 Task: Open a blank sheet, save the file as ecm.doc Add Heading 'Tips for effective conflict management: 'Tips for effective conflict management:  Add the following points with square bulletsAdd the following points with square bullets •	Address issues promptly_x000D_
•	Listen actively_x000D_
 Highlight heading with color  Light green Select the entire text and apply  Outside Borders ,change the font size of heading and points to 16
Action: Mouse moved to (25, 22)
Screenshot: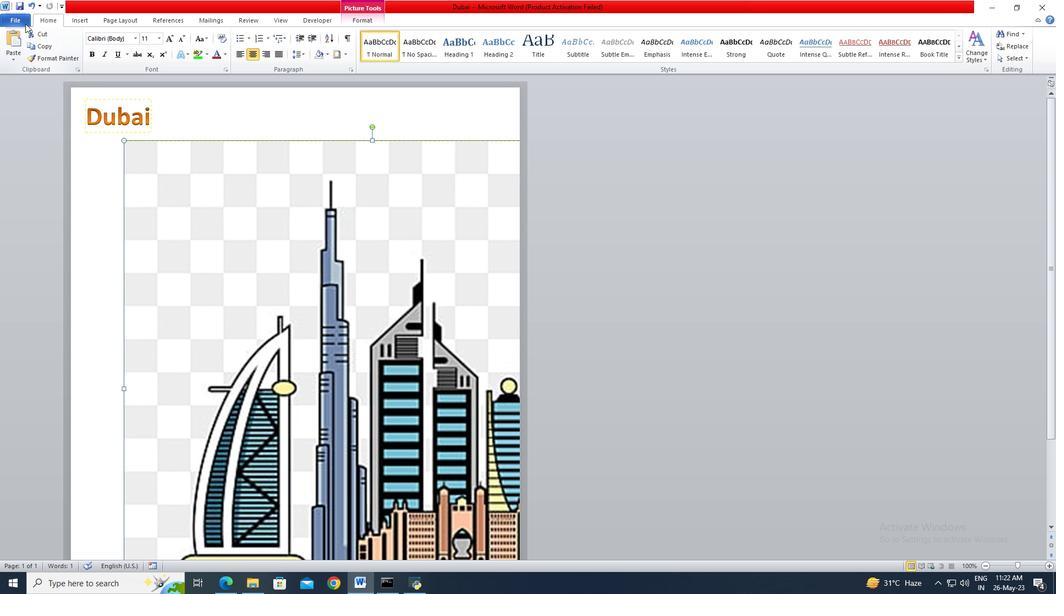 
Action: Mouse pressed left at (25, 22)
Screenshot: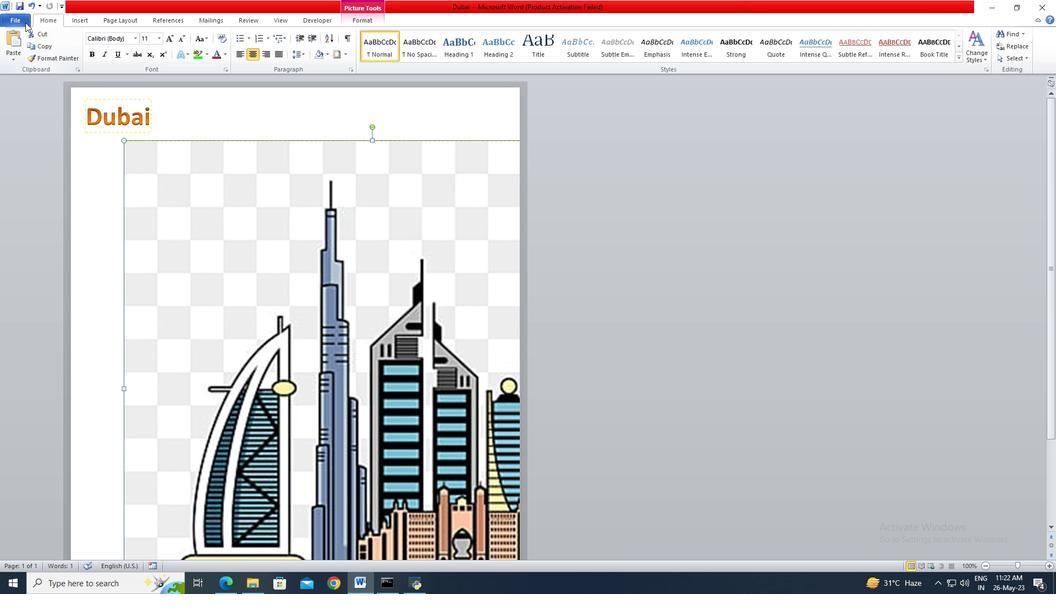 
Action: Mouse moved to (22, 148)
Screenshot: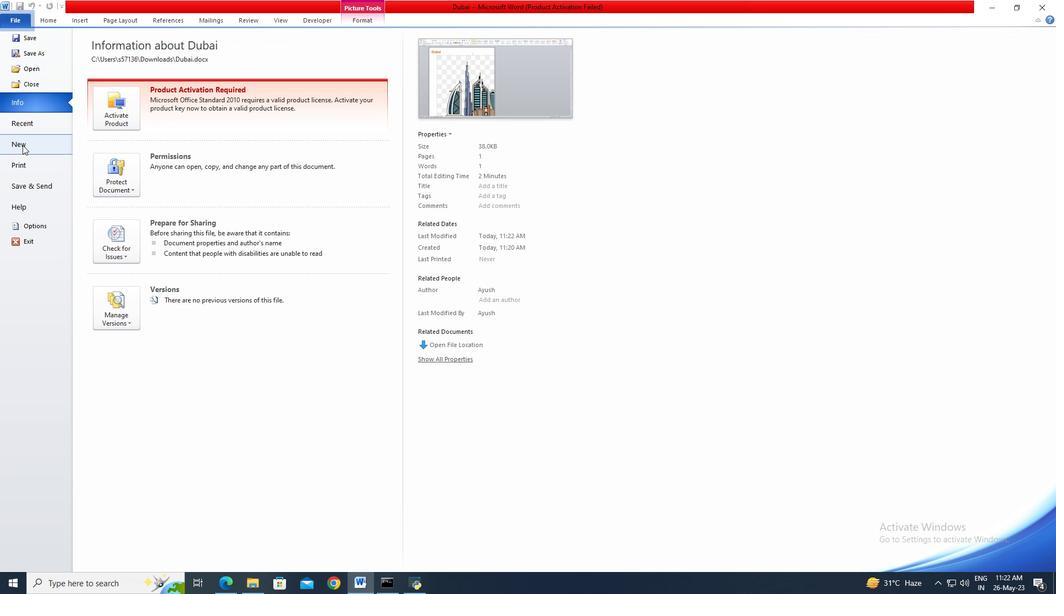 
Action: Mouse pressed left at (22, 148)
Screenshot: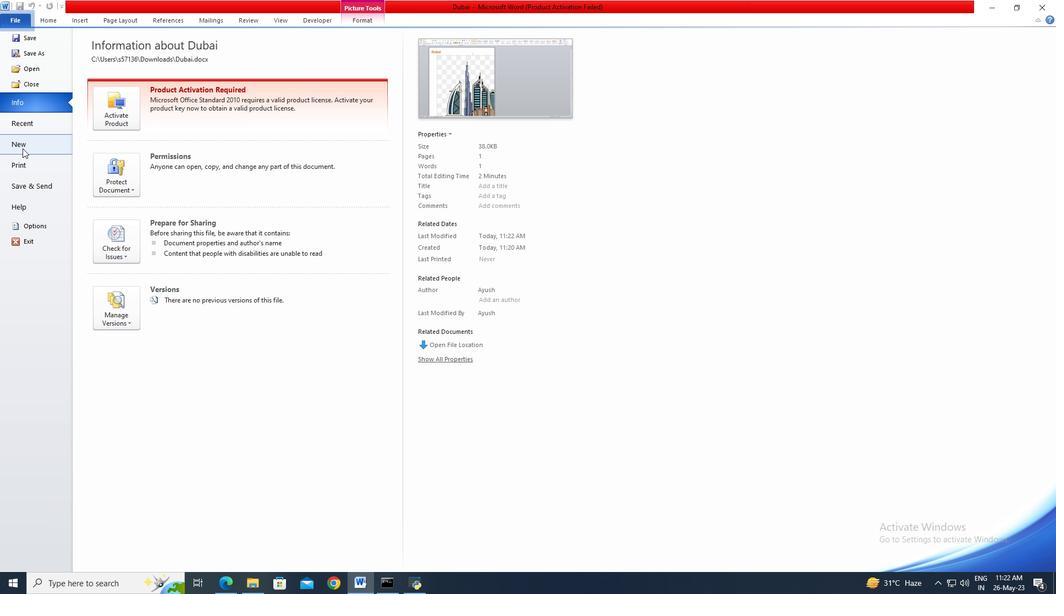 
Action: Mouse moved to (558, 275)
Screenshot: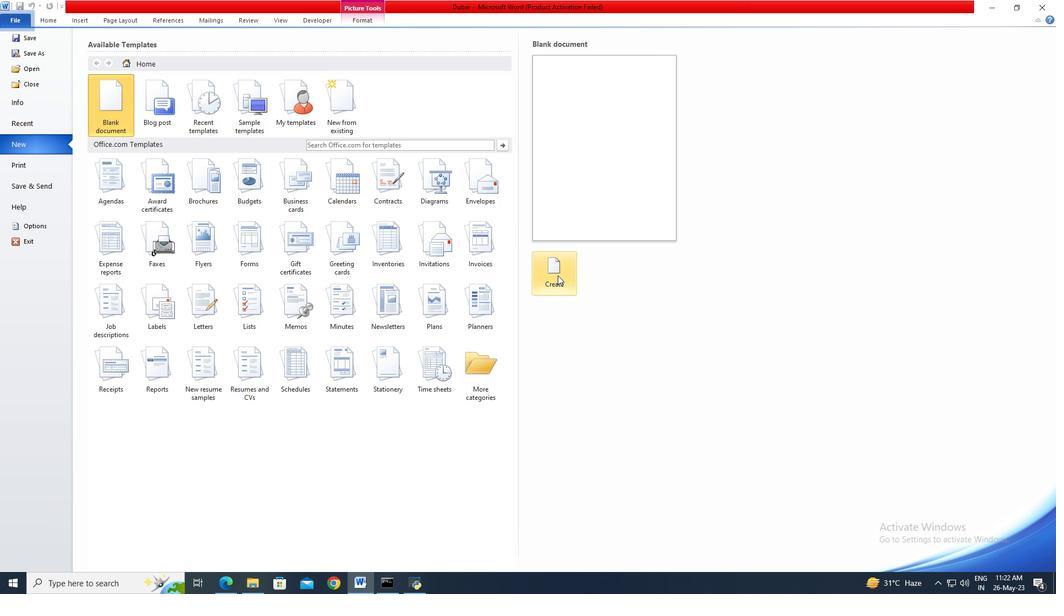 
Action: Mouse pressed left at (558, 275)
Screenshot: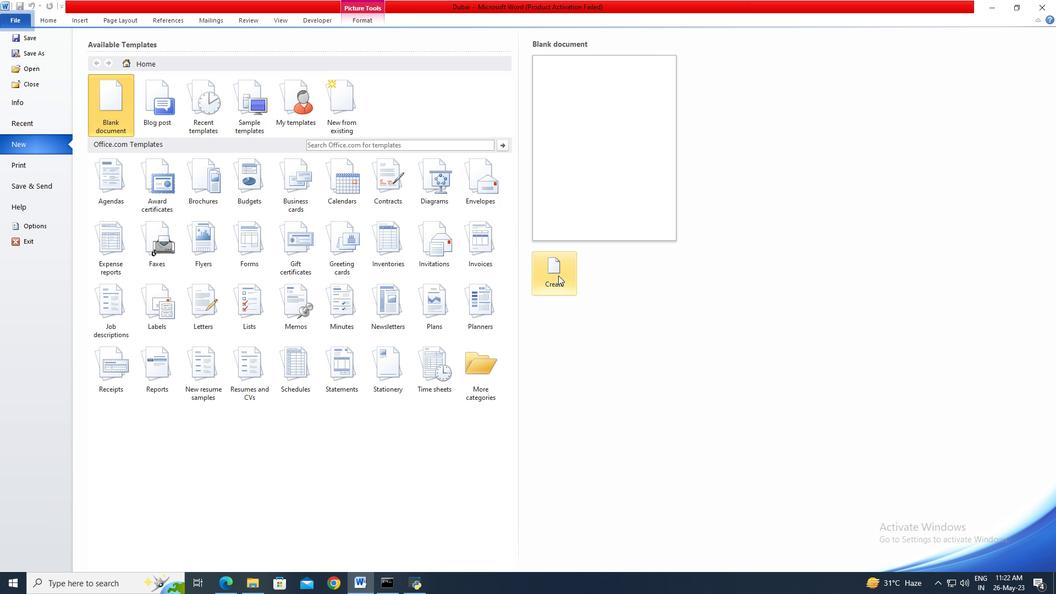 
Action: Mouse moved to (25, 22)
Screenshot: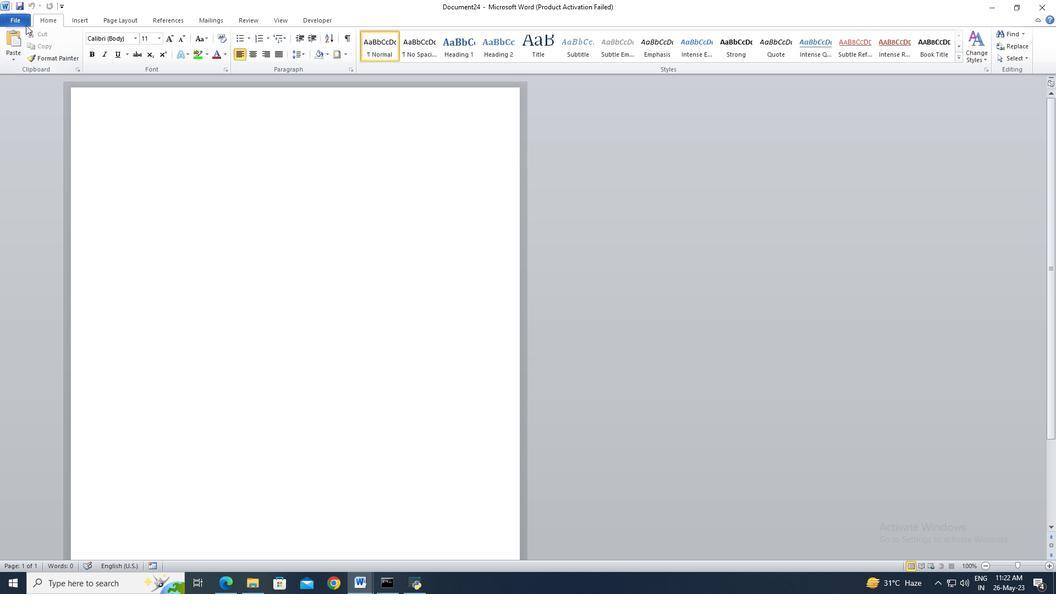 
Action: Mouse pressed left at (25, 22)
Screenshot: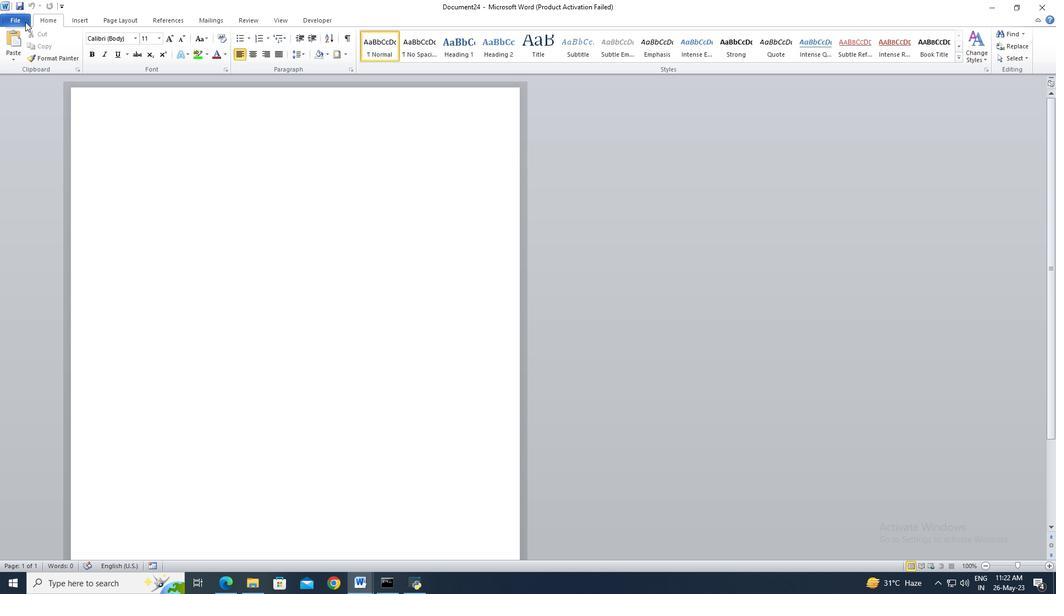 
Action: Mouse moved to (28, 52)
Screenshot: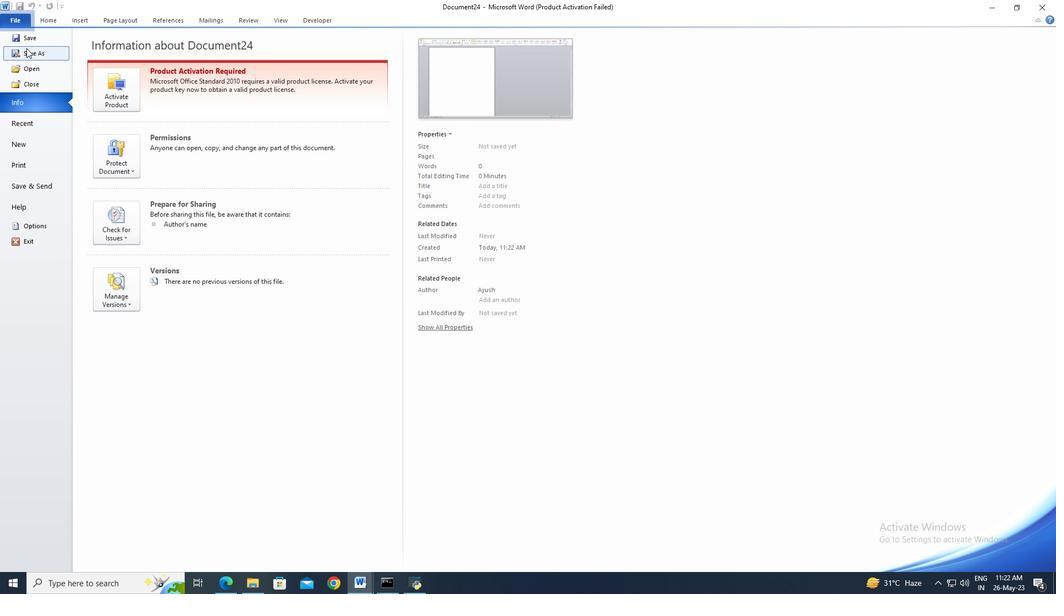 
Action: Mouse pressed left at (28, 52)
Screenshot: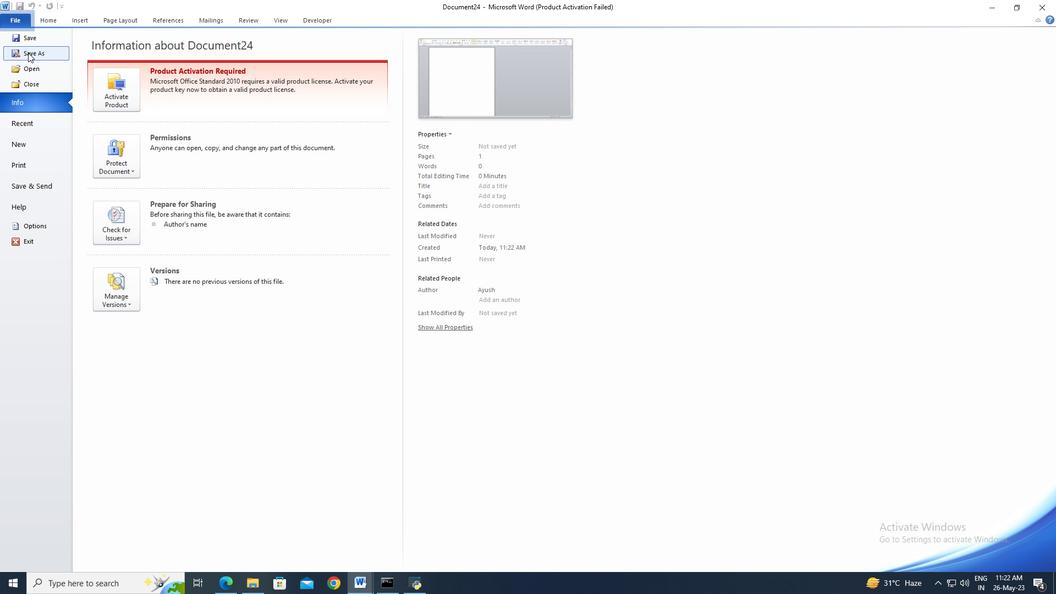 
Action: Mouse moved to (42, 116)
Screenshot: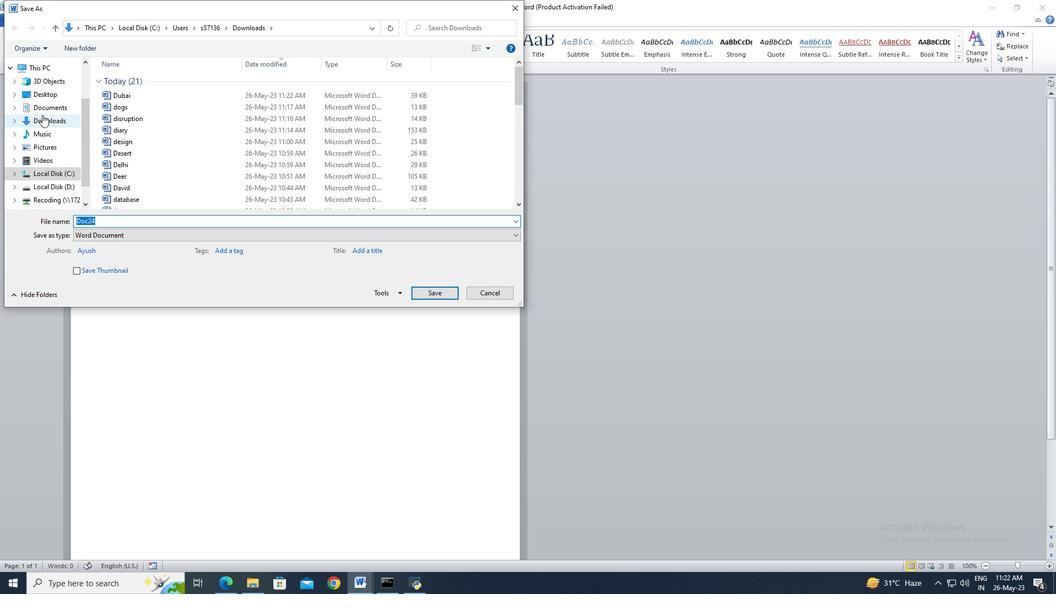 
Action: Mouse pressed left at (42, 116)
Screenshot: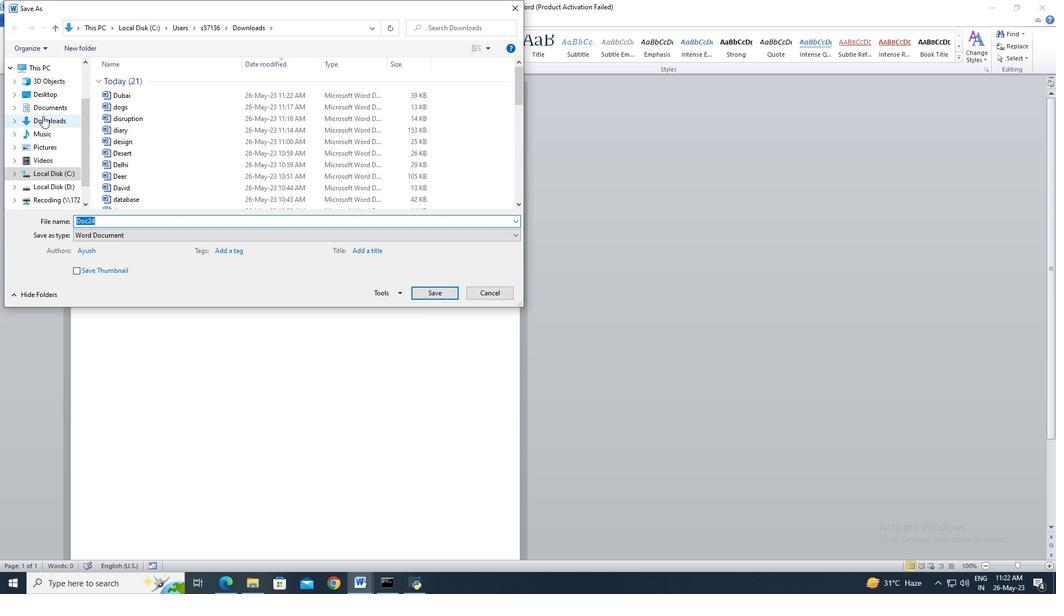 
Action: Mouse moved to (101, 217)
Screenshot: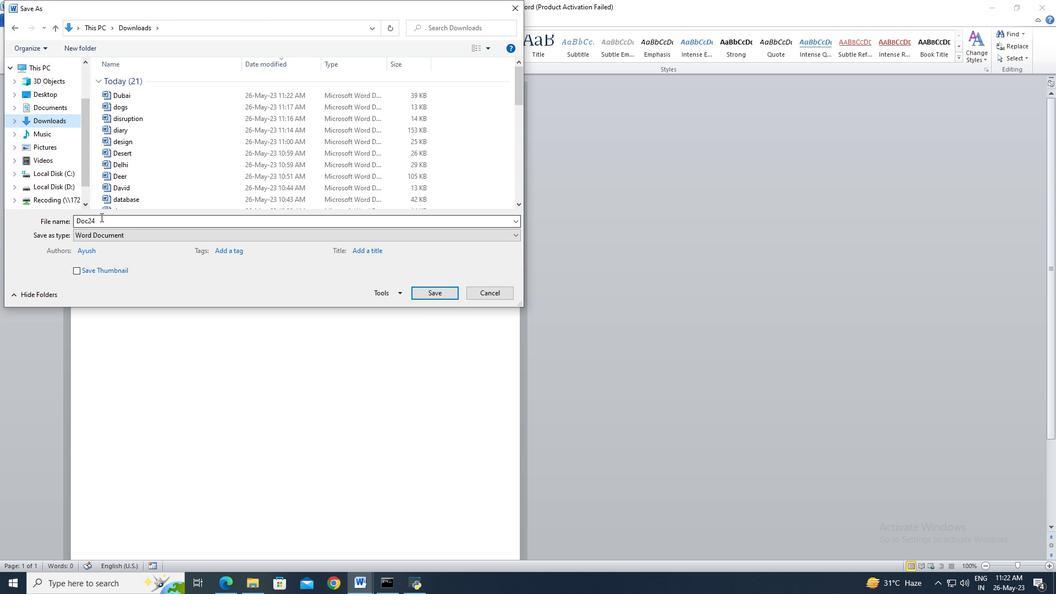 
Action: Mouse pressed left at (101, 217)
Screenshot: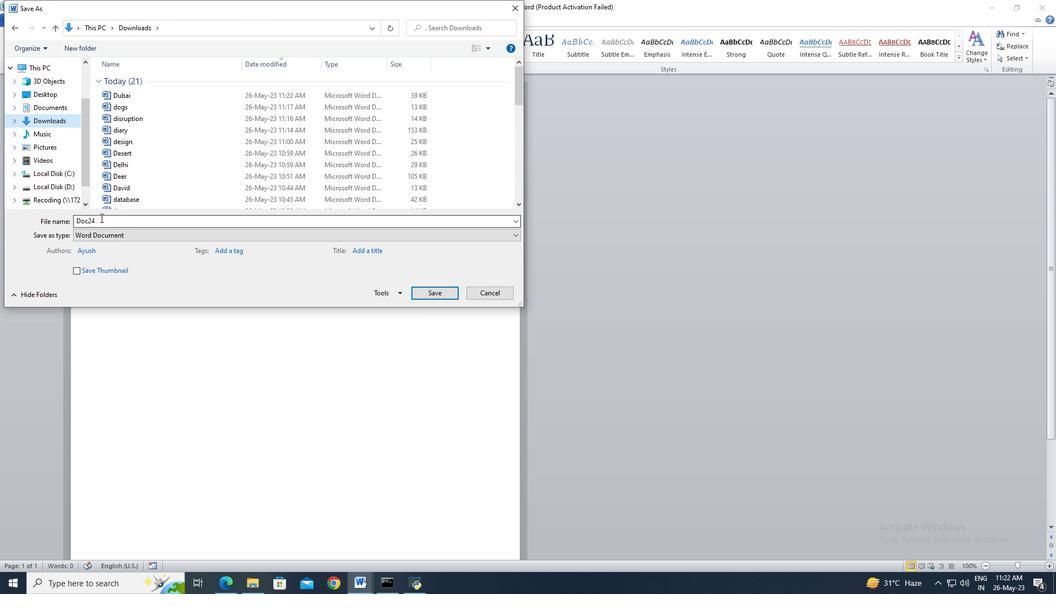 
Action: Key pressed ecm
Screenshot: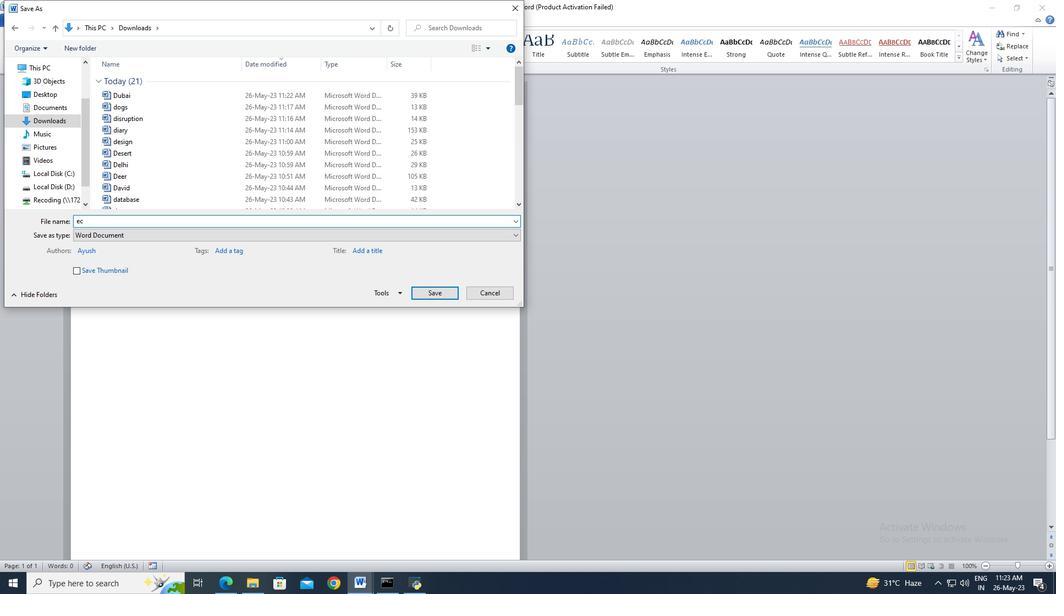 
Action: Mouse moved to (429, 294)
Screenshot: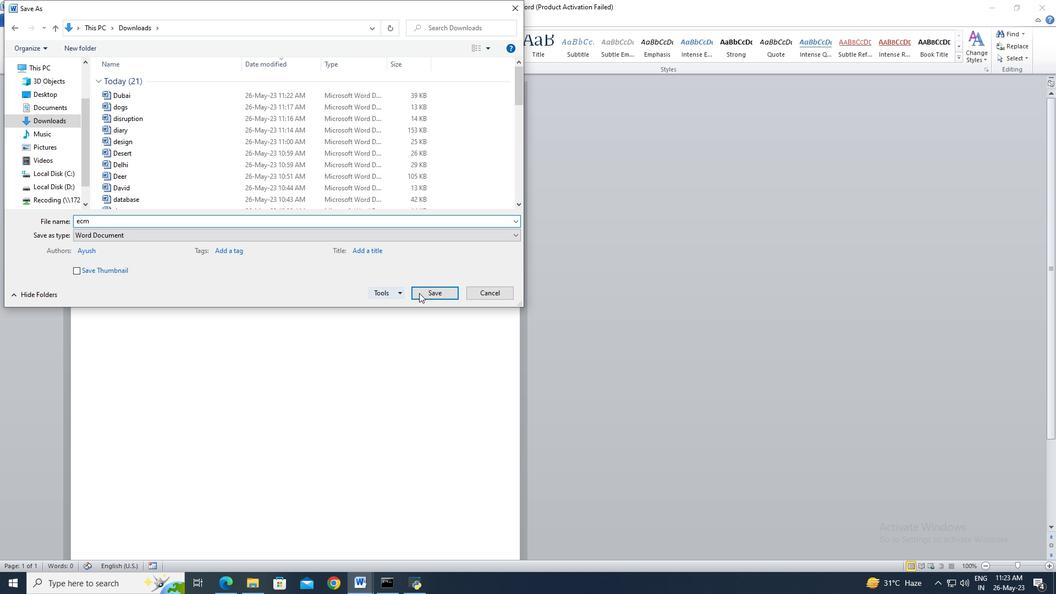 
Action: Mouse pressed left at (429, 294)
Screenshot: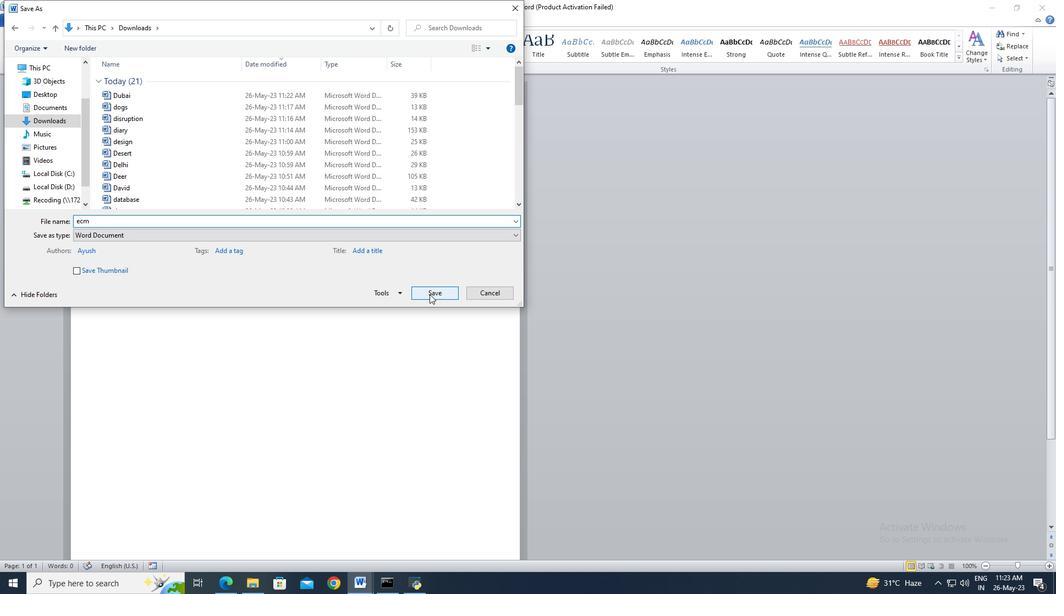 
Action: Mouse moved to (457, 57)
Screenshot: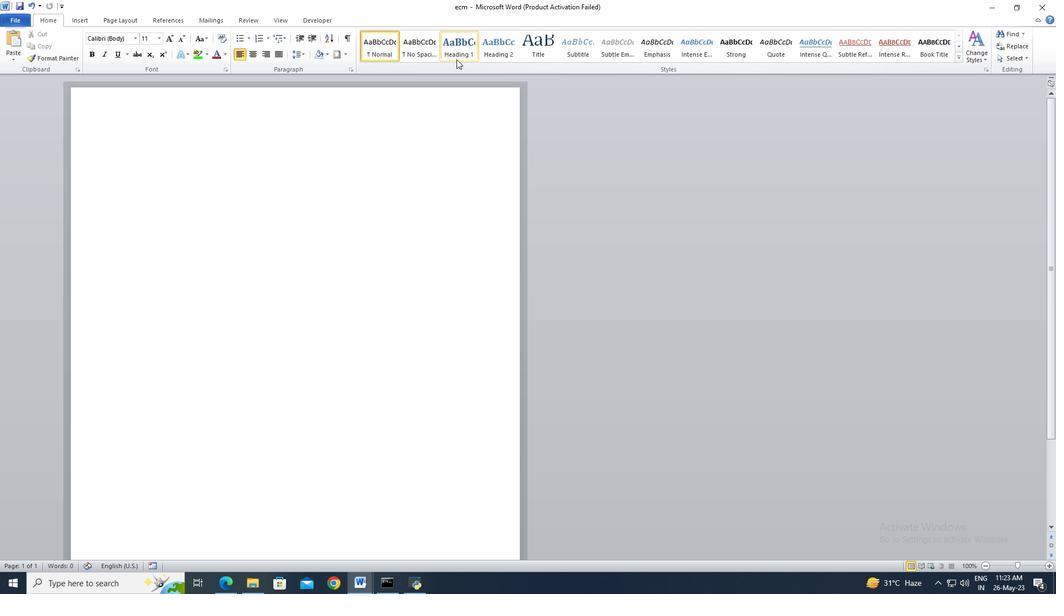 
Action: Mouse pressed left at (457, 57)
Screenshot: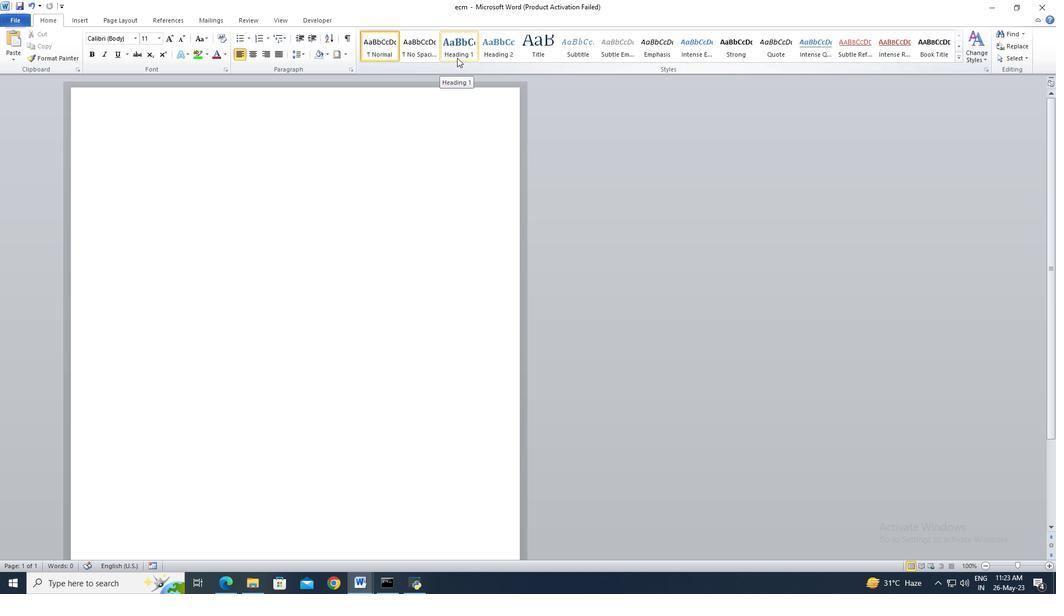 
Action: Mouse moved to (269, 164)
Screenshot: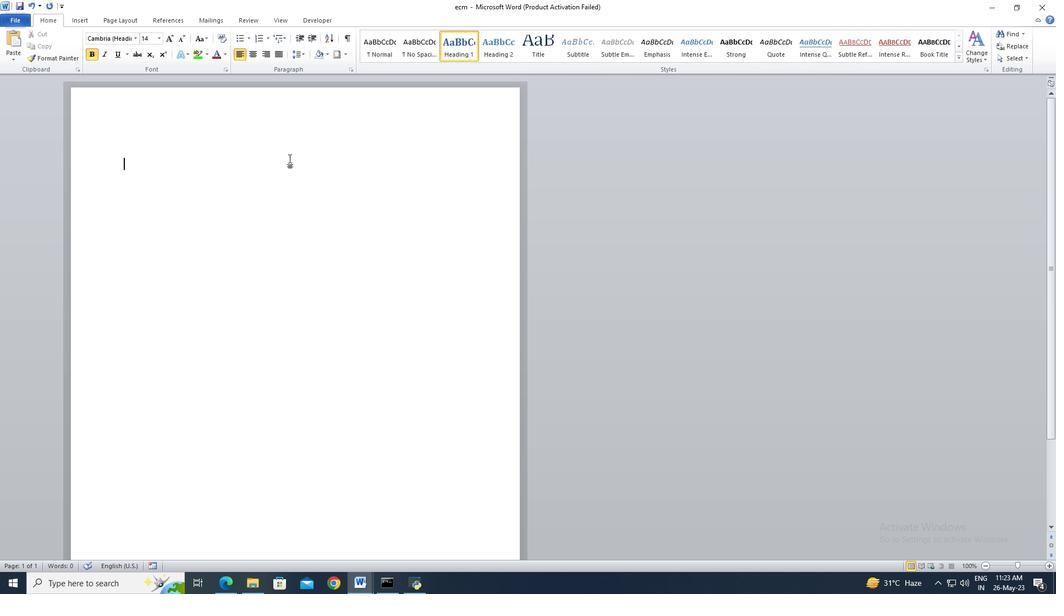 
Action: Mouse pressed left at (269, 164)
Screenshot: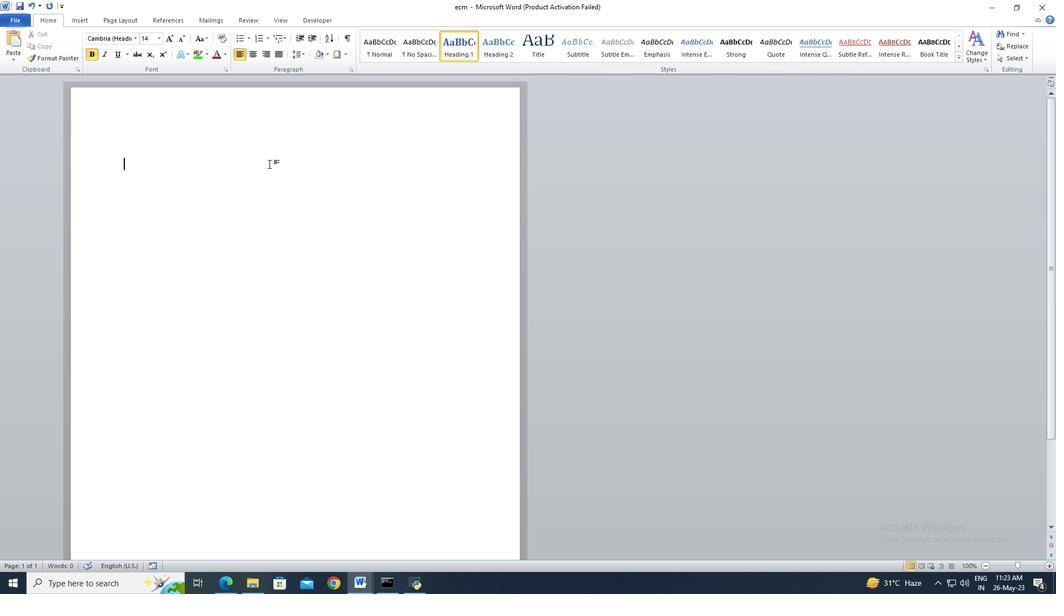 
Action: Key pressed <Key.shift>Tips<Key.space>for<Key.space>effective<Key.space>conflict<Key.space>management<Key.shift><Key.shift><Key.shift><Key.shift>:<Key.enter><Key.enter>
Screenshot: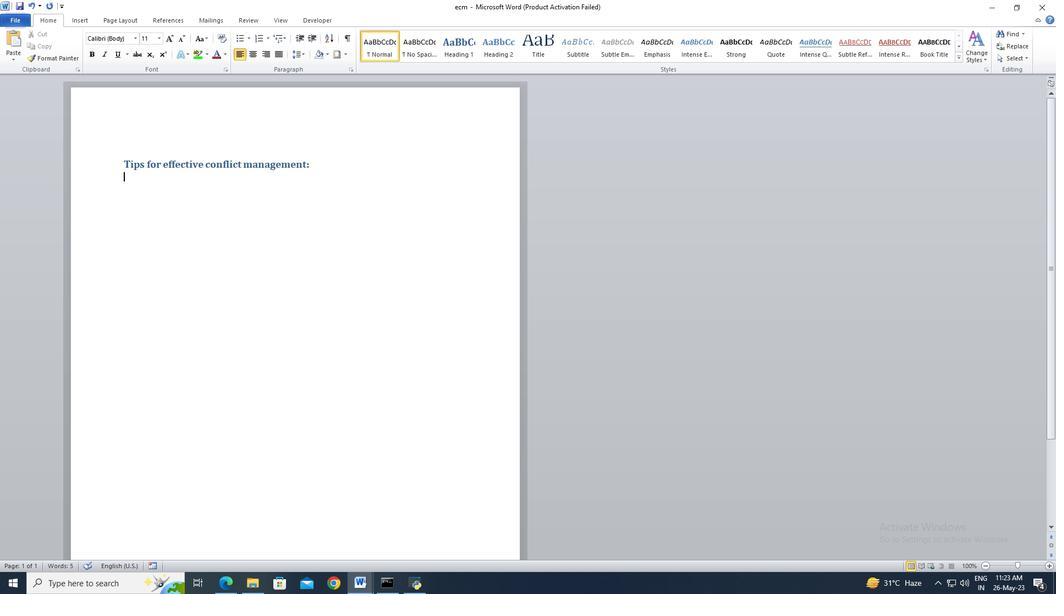 
Action: Mouse moved to (248, 36)
Screenshot: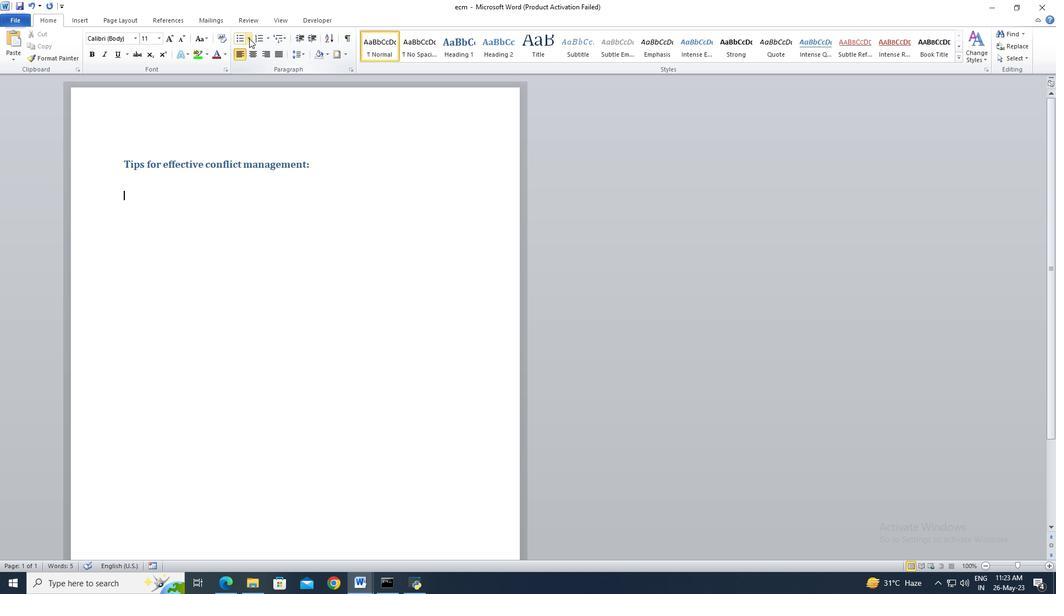 
Action: Mouse pressed left at (248, 36)
Screenshot: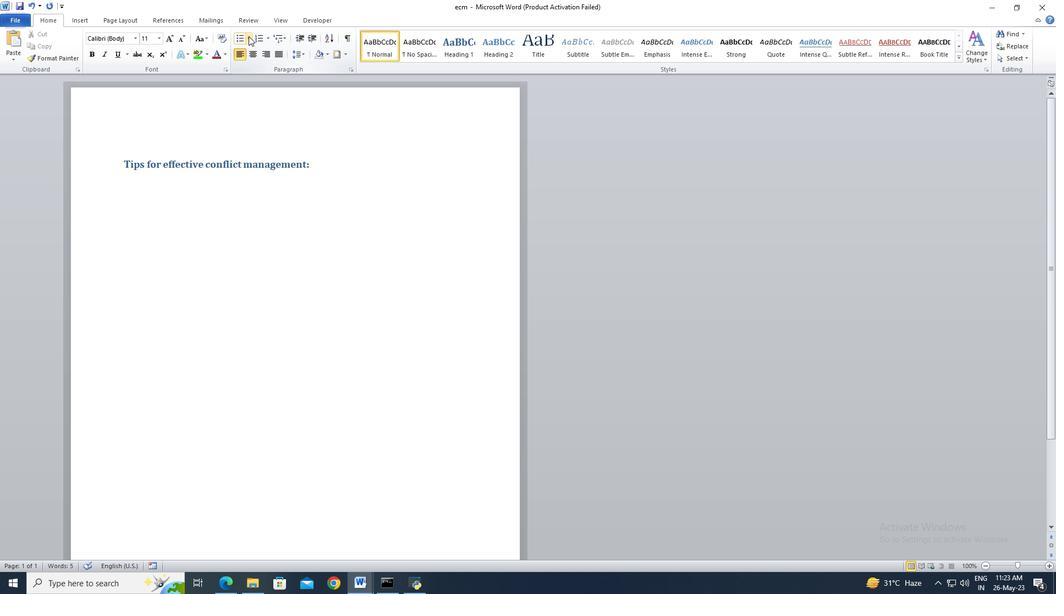 
Action: Mouse moved to (322, 110)
Screenshot: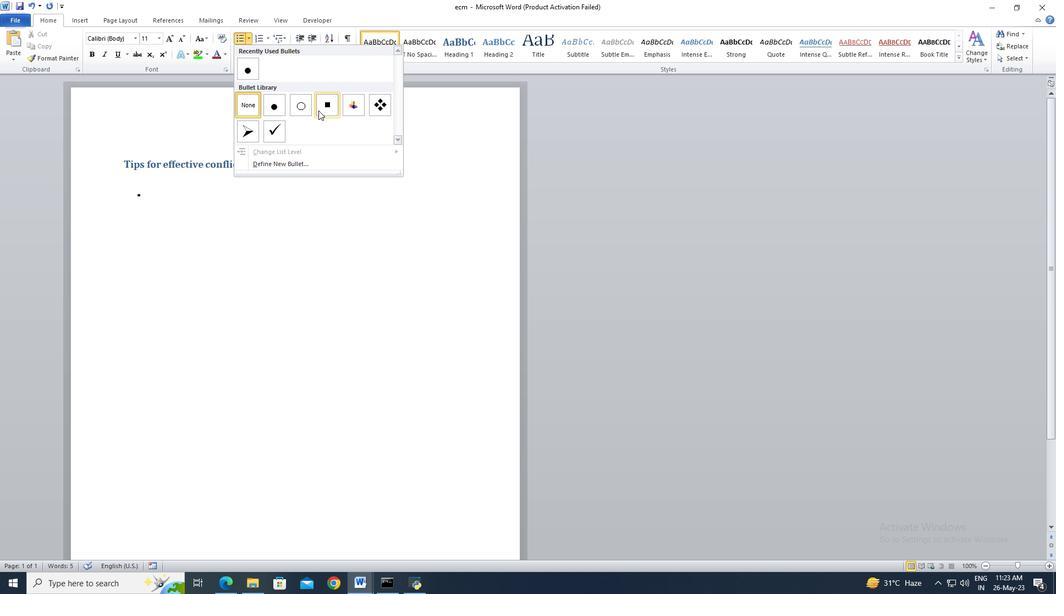 
Action: Mouse pressed left at (322, 110)
Screenshot: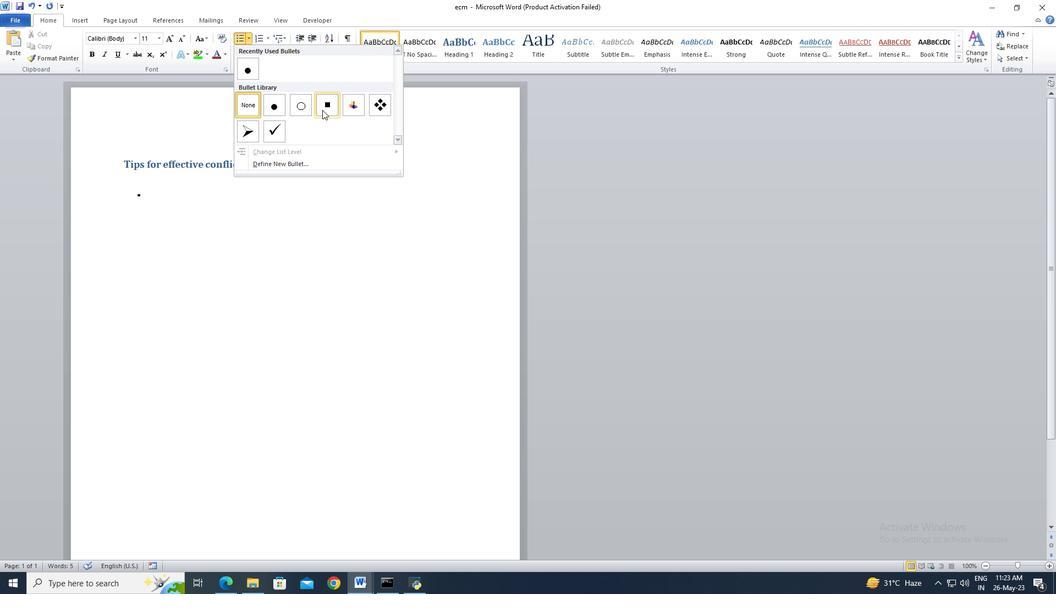 
Action: Key pressed <Key.shift>Address<Key.space>issues<Key.enter><Key.shift>Listen<Key.space>actively
Screenshot: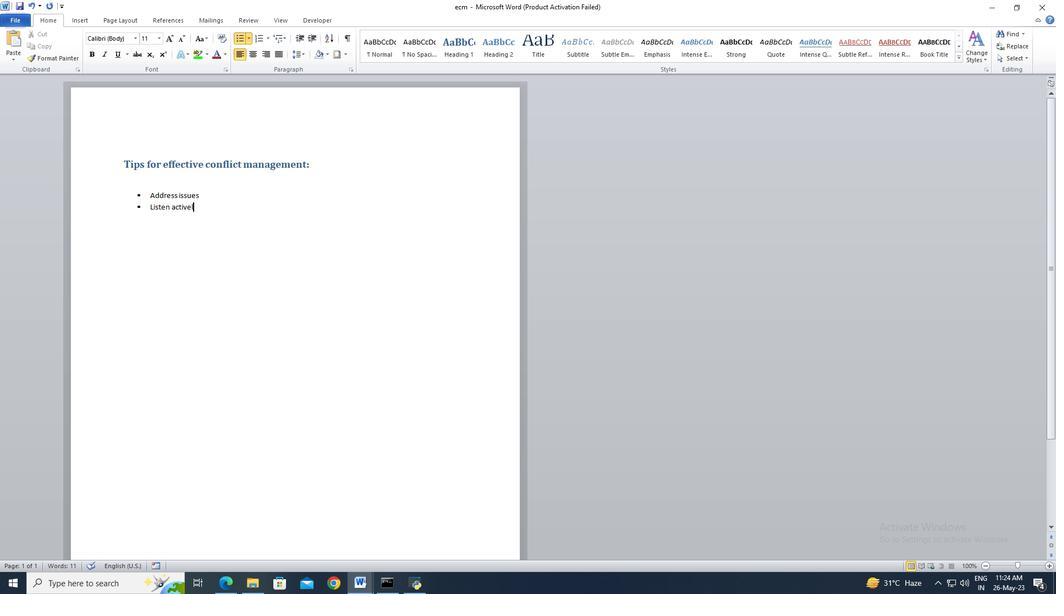 
Action: Mouse moved to (126, 165)
Screenshot: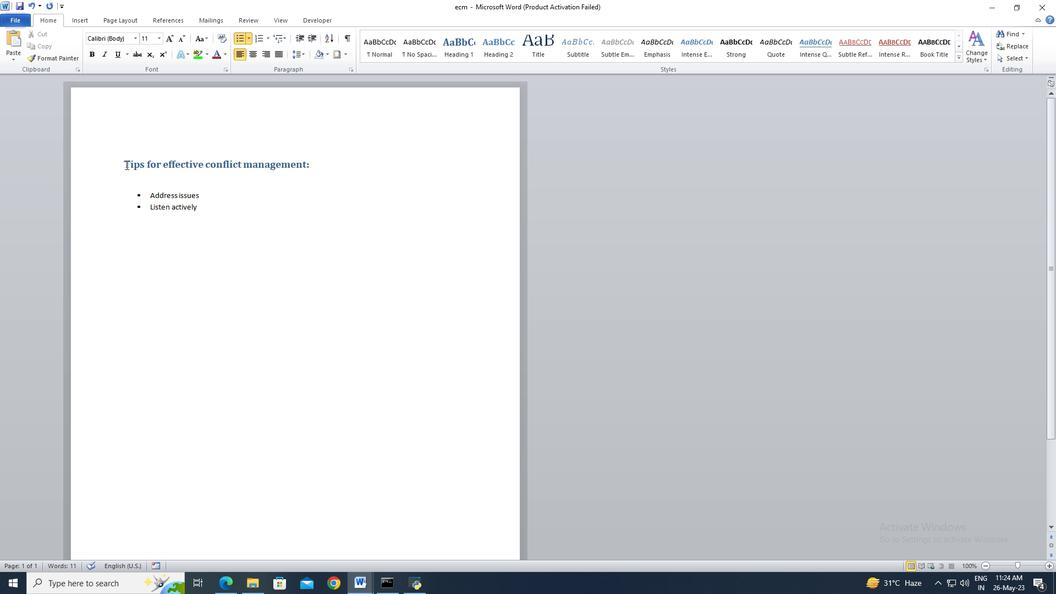 
Action: Mouse pressed left at (126, 165)
Screenshot: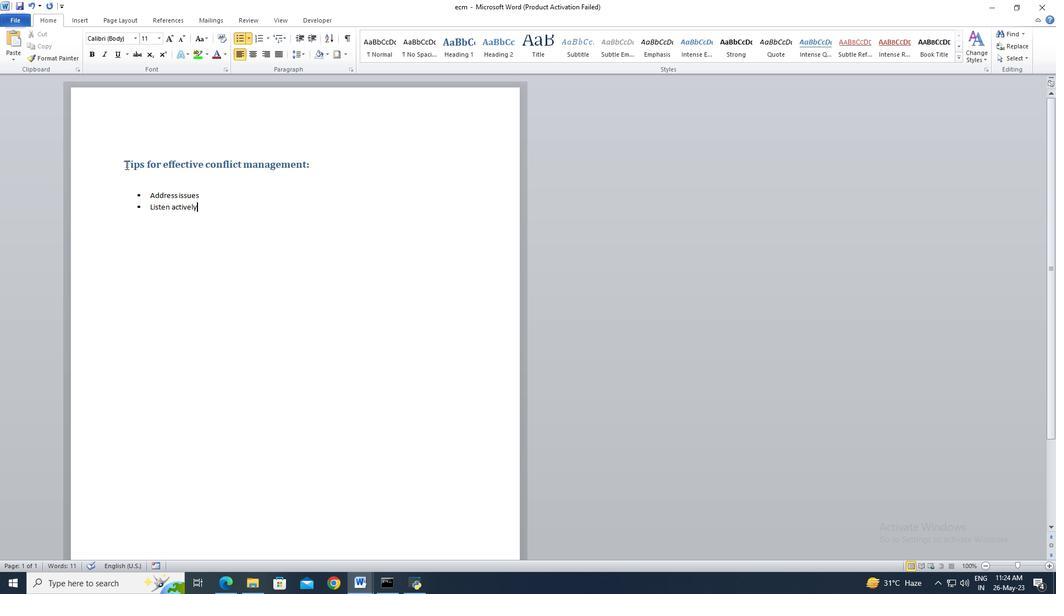 
Action: Mouse moved to (312, 165)
Screenshot: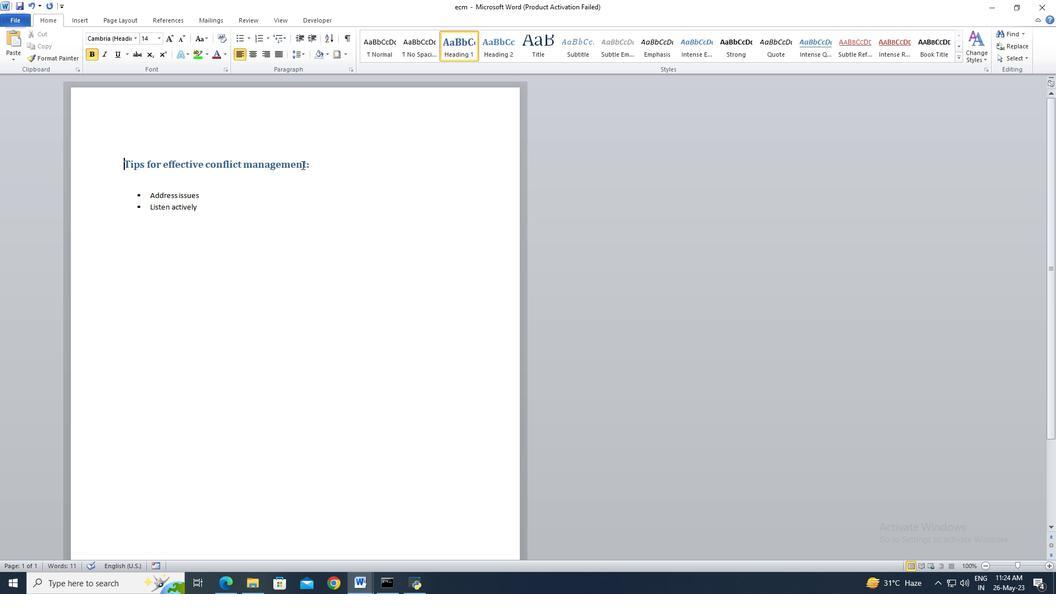 
Action: Key pressed <Key.shift>
Screenshot: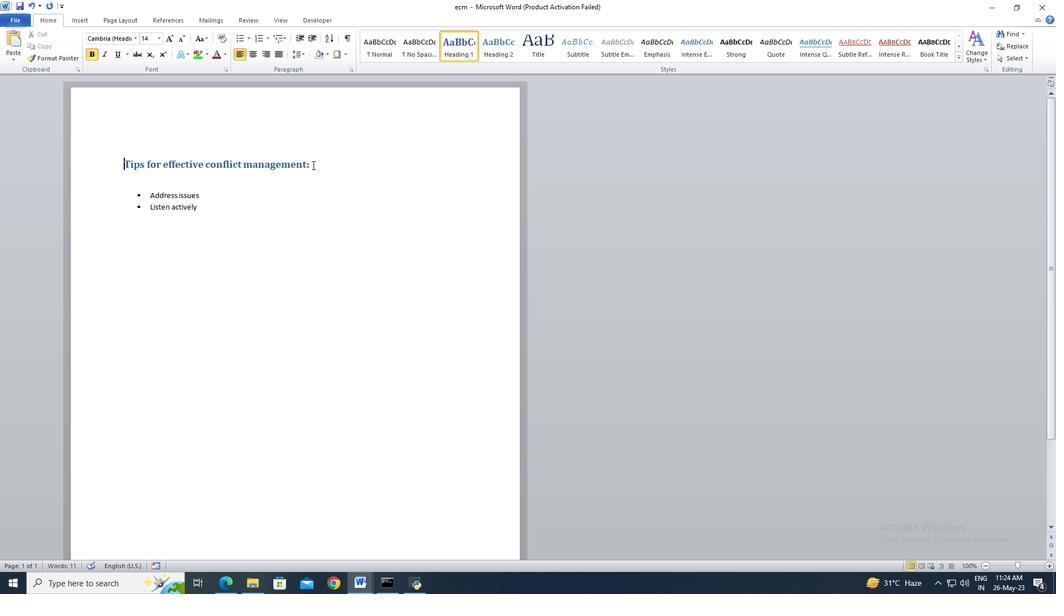 
Action: Mouse pressed left at (312, 165)
Screenshot: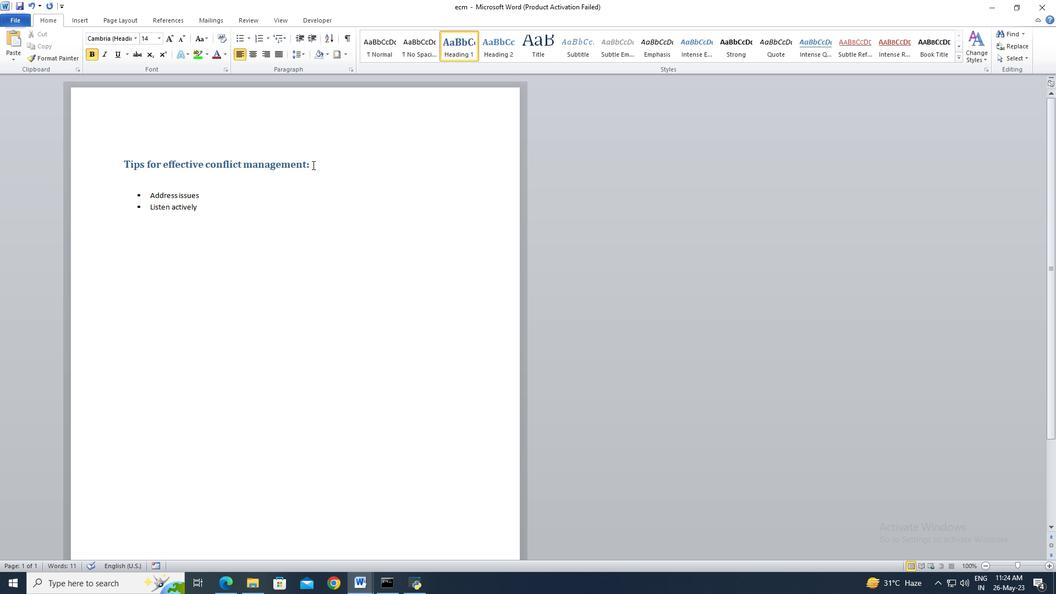 
Action: Key pressed <Key.shift><Key.shift><Key.shift><Key.shift><Key.shift><Key.shift>
Screenshot: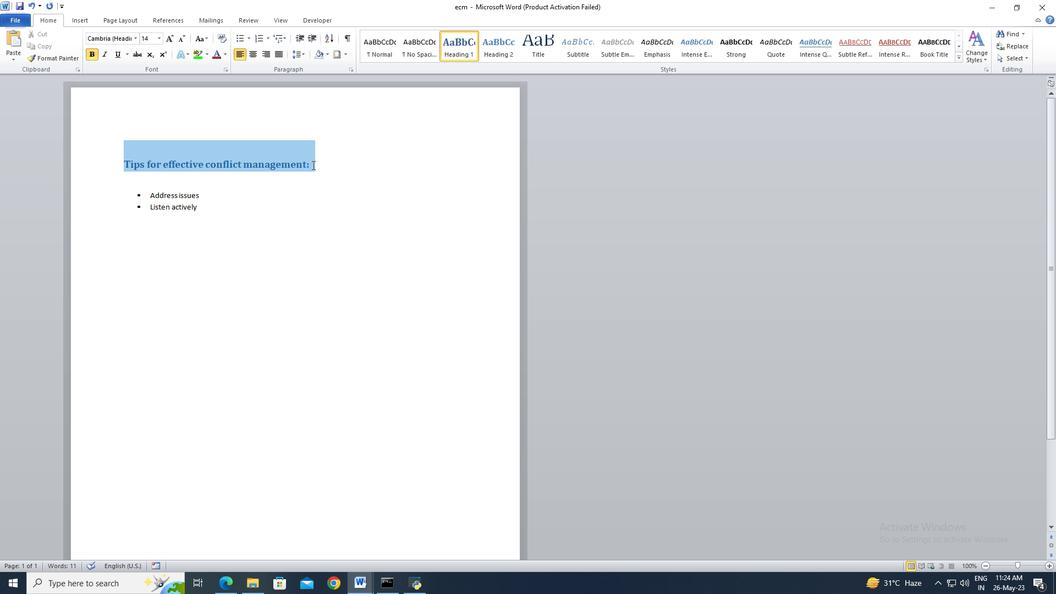 
Action: Mouse moved to (206, 56)
Screenshot: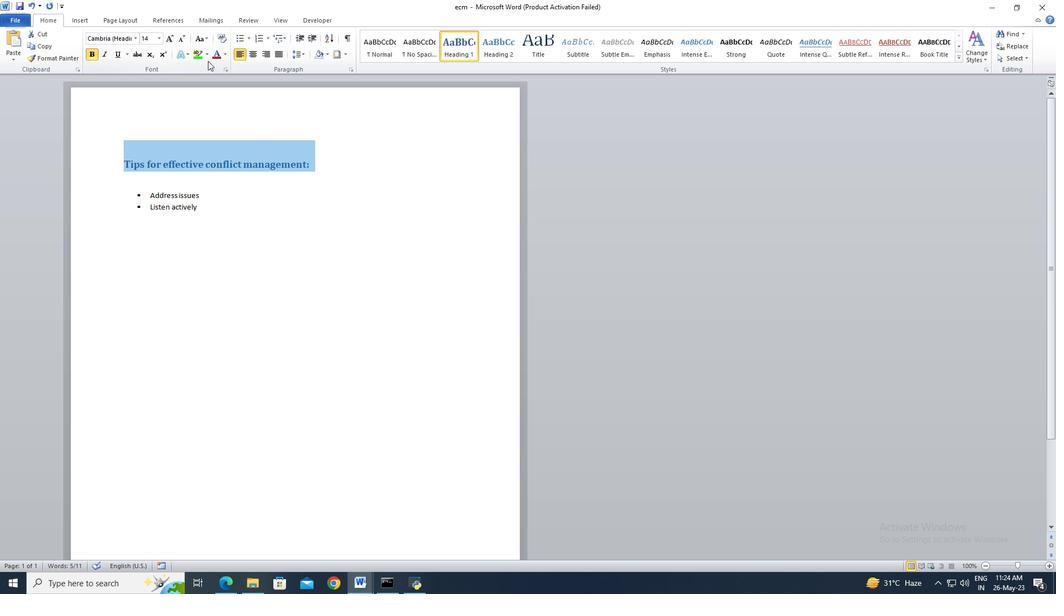 
Action: Mouse pressed left at (206, 56)
Screenshot: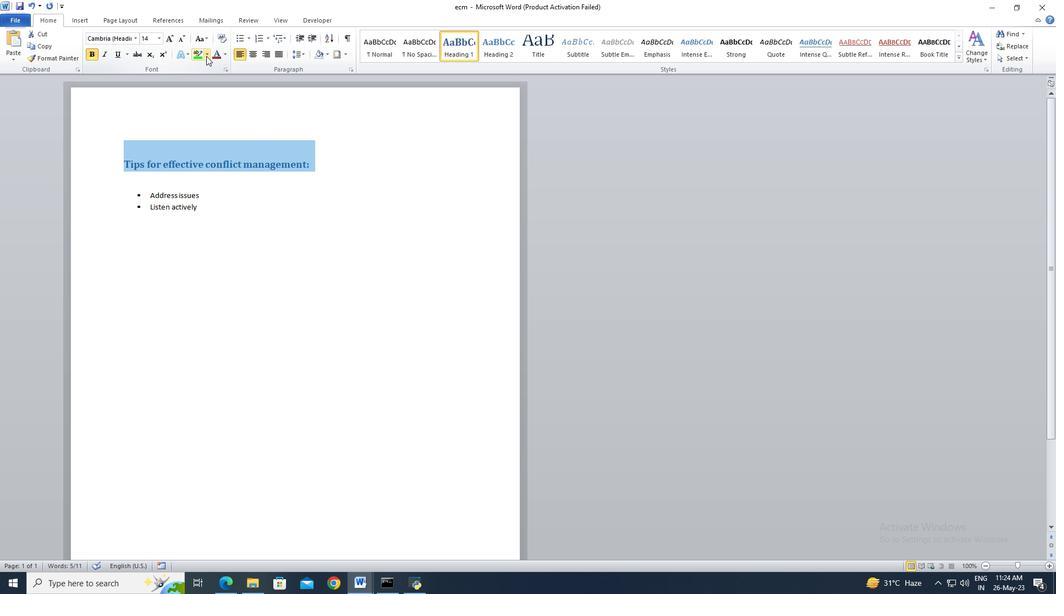 
Action: Mouse moved to (213, 71)
Screenshot: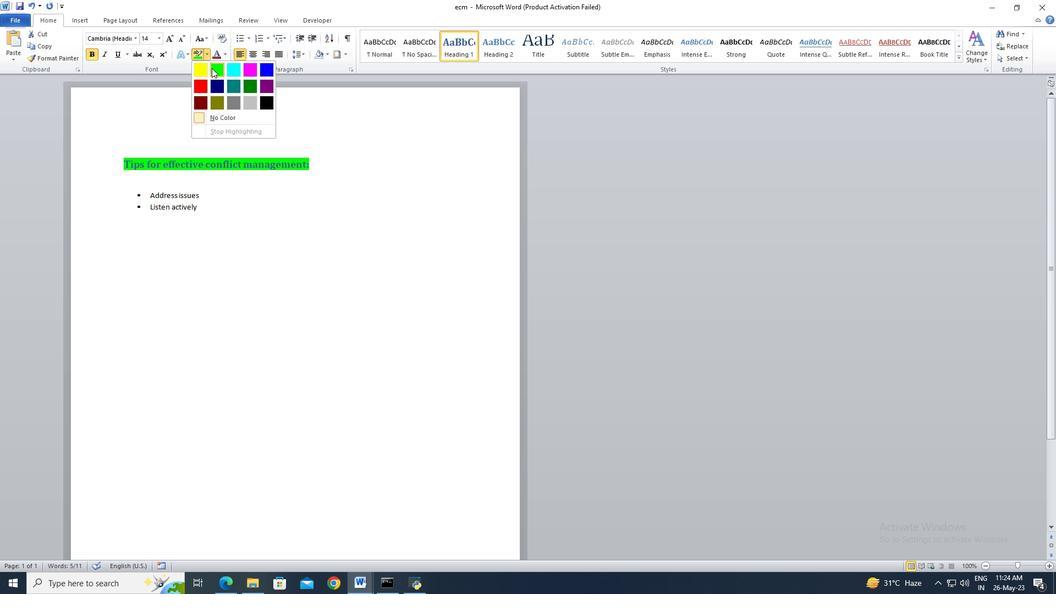
Action: Mouse pressed left at (213, 71)
Screenshot: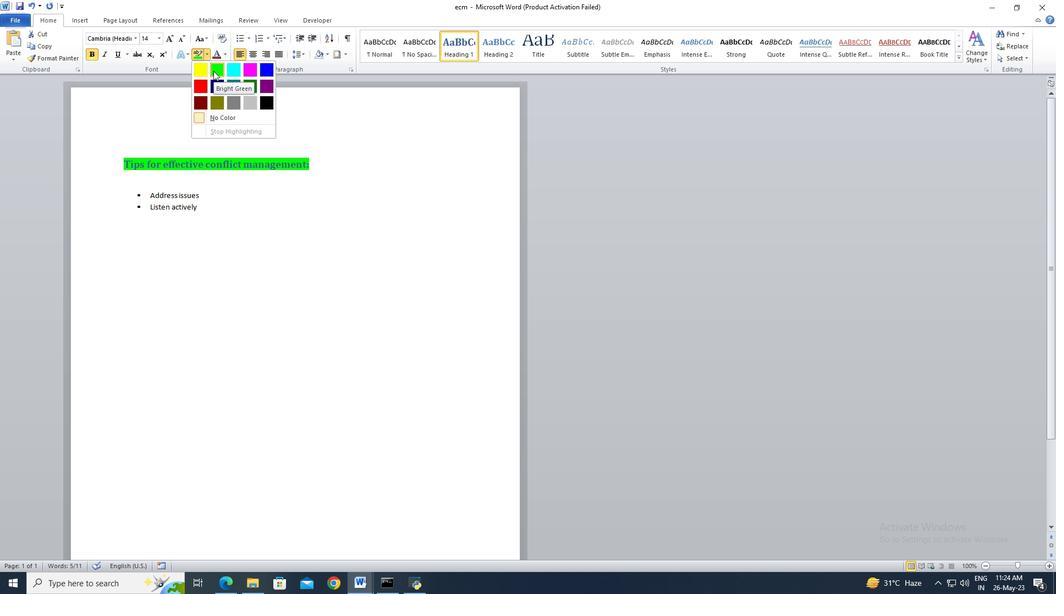 
Action: Mouse moved to (125, 166)
Screenshot: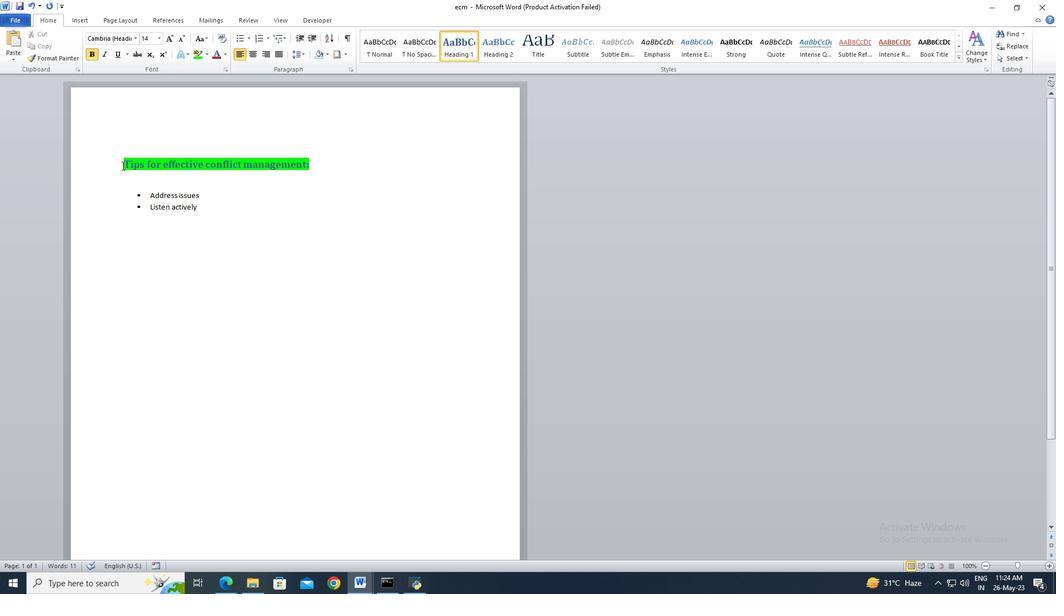 
Action: Mouse pressed left at (125, 166)
Screenshot: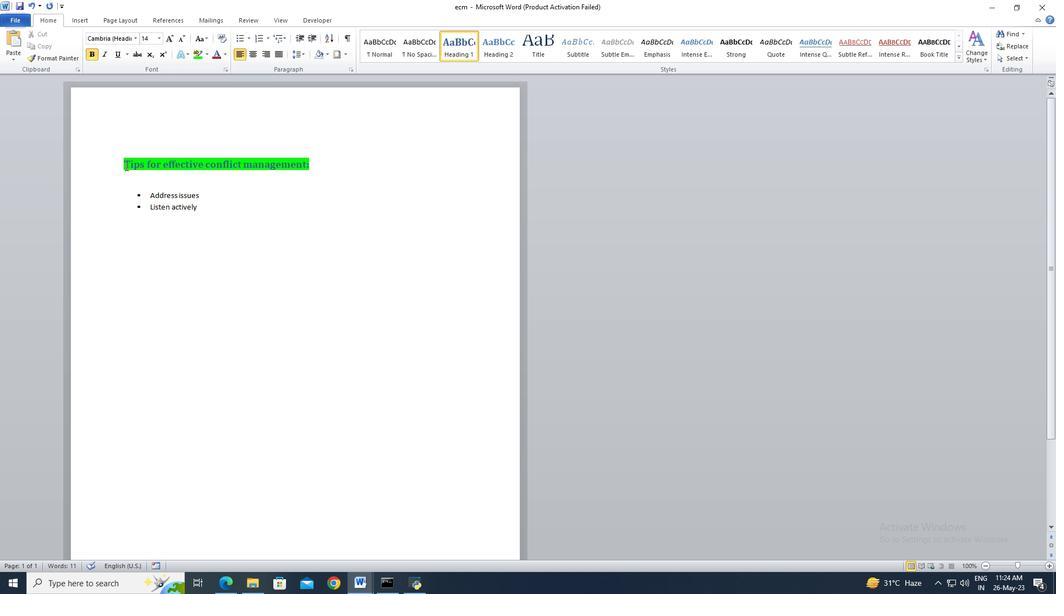 
Action: Key pressed ctrl+A
Screenshot: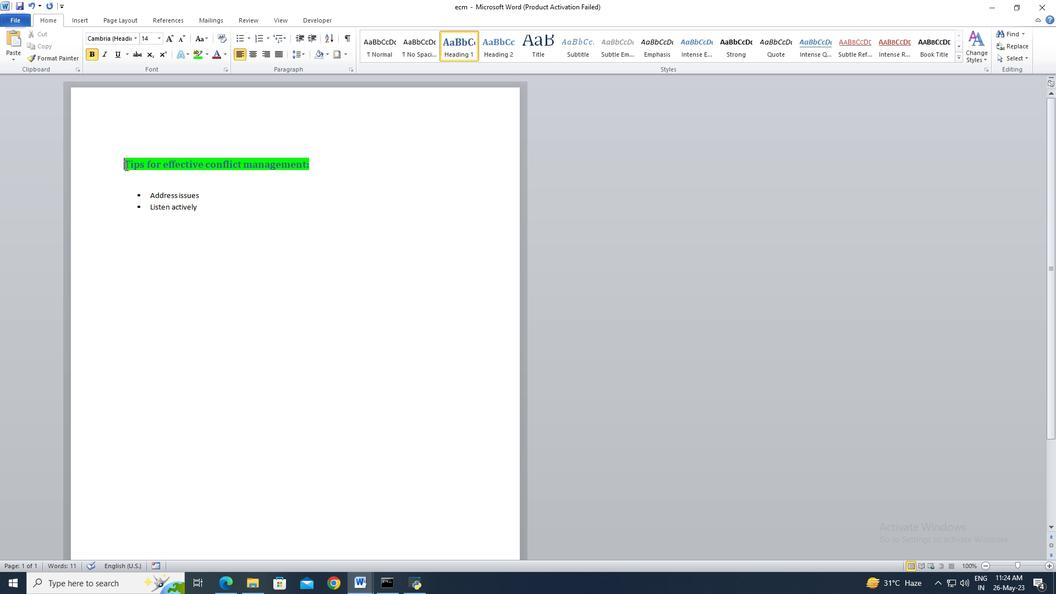 
Action: Mouse moved to (343, 55)
Screenshot: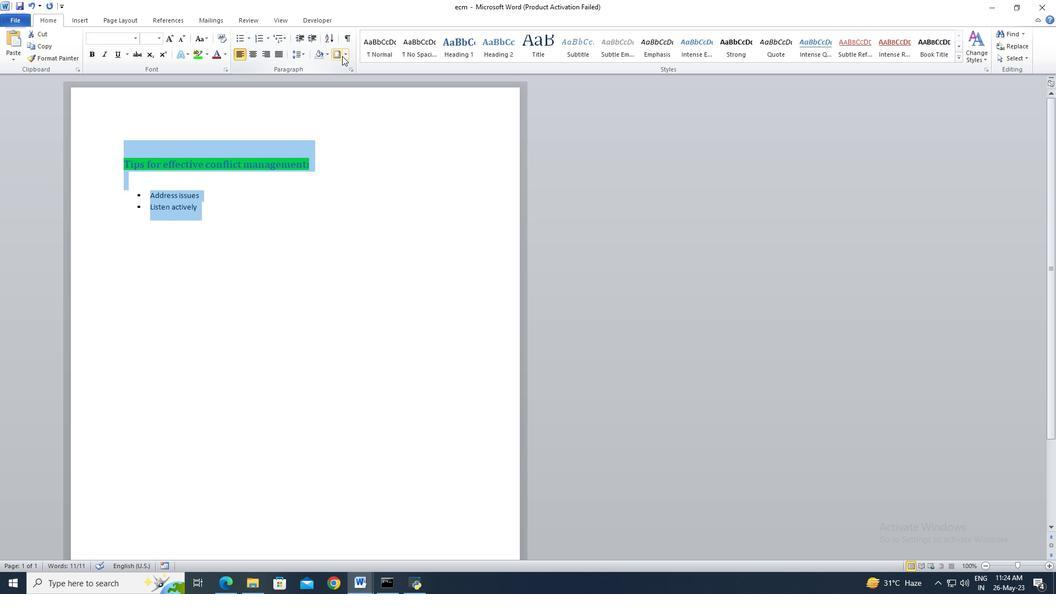
Action: Mouse pressed left at (343, 55)
Screenshot: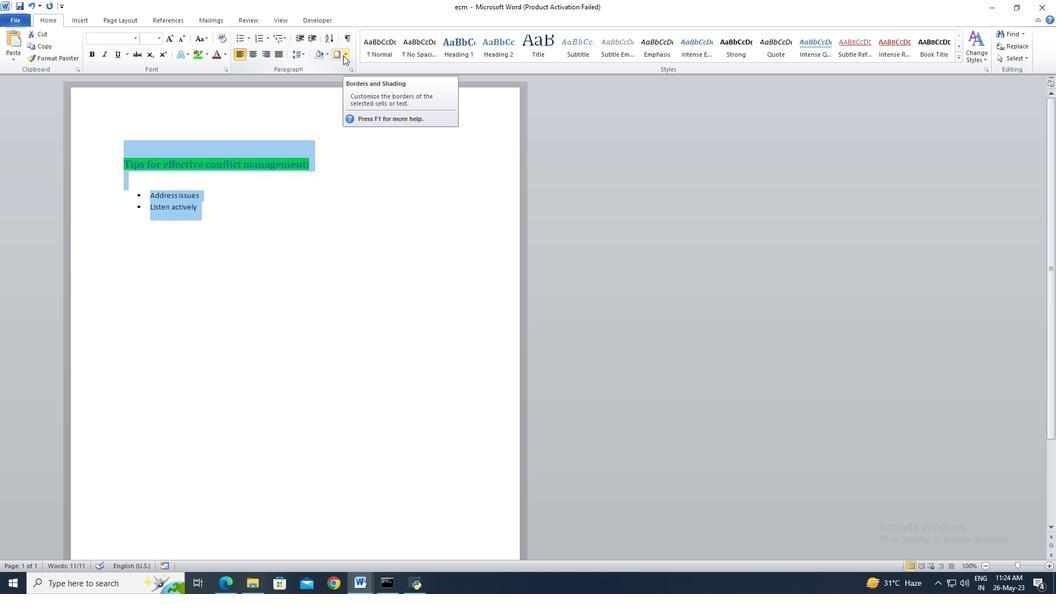 
Action: Mouse moved to (351, 138)
Screenshot: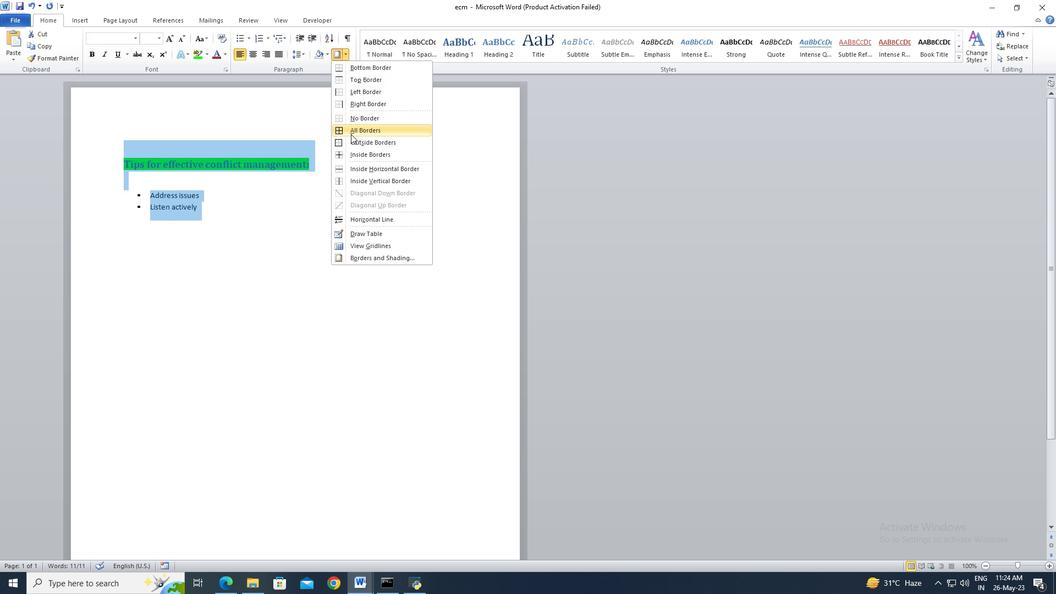 
Action: Mouse pressed left at (351, 138)
Screenshot: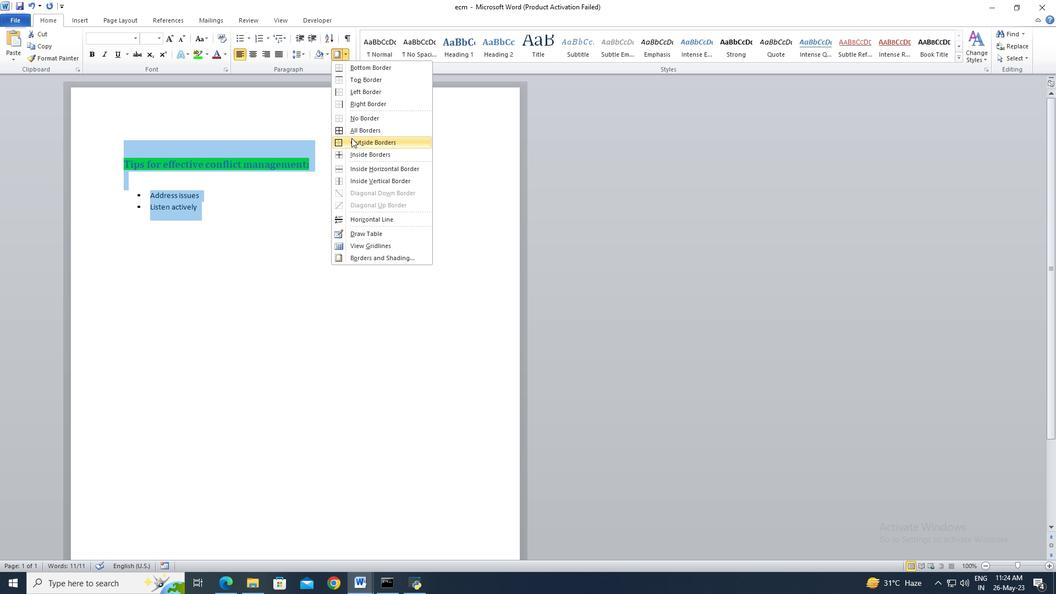 
Action: Mouse moved to (135, 165)
Screenshot: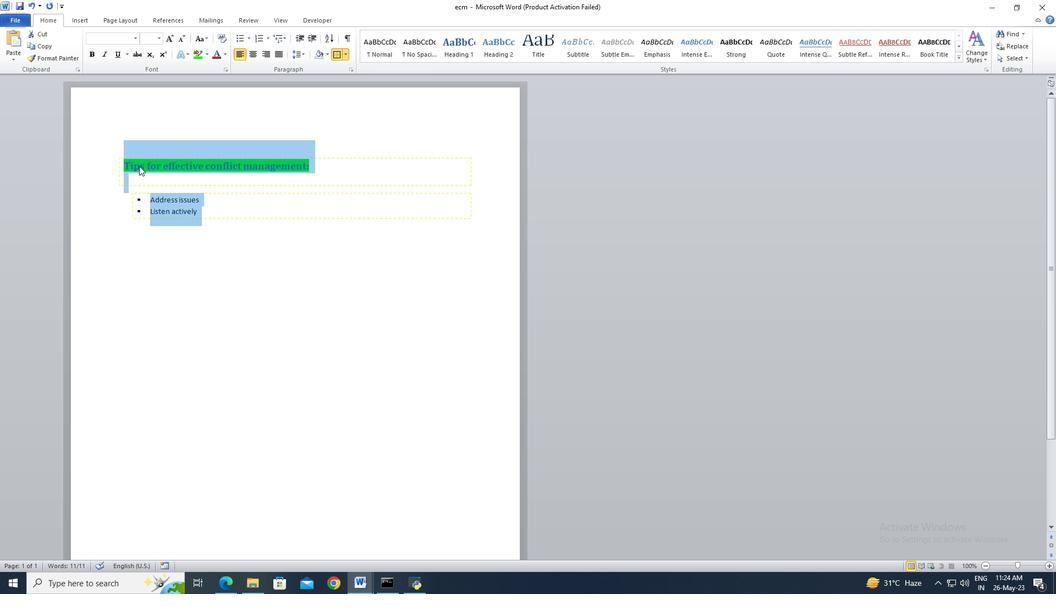 
Action: Mouse pressed left at (135, 165)
Screenshot: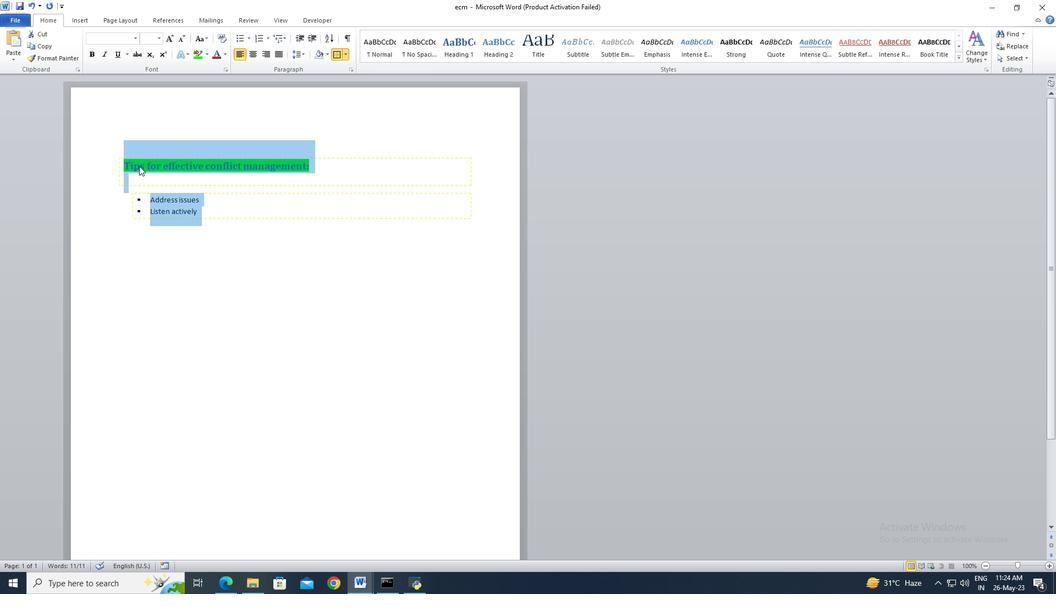 
Action: Mouse moved to (129, 165)
Screenshot: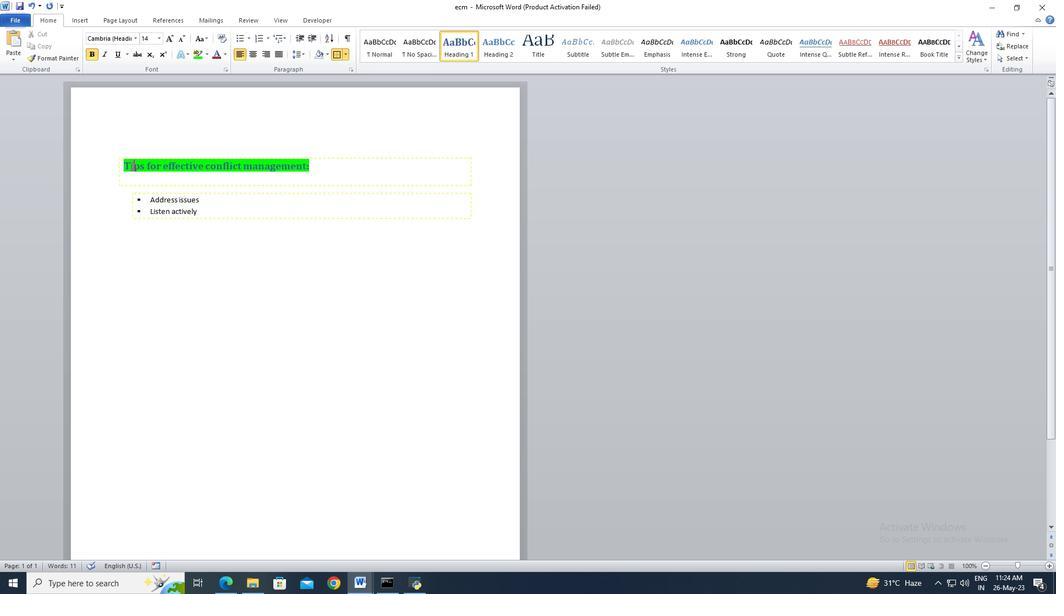 
Action: Mouse pressed left at (129, 165)
Screenshot: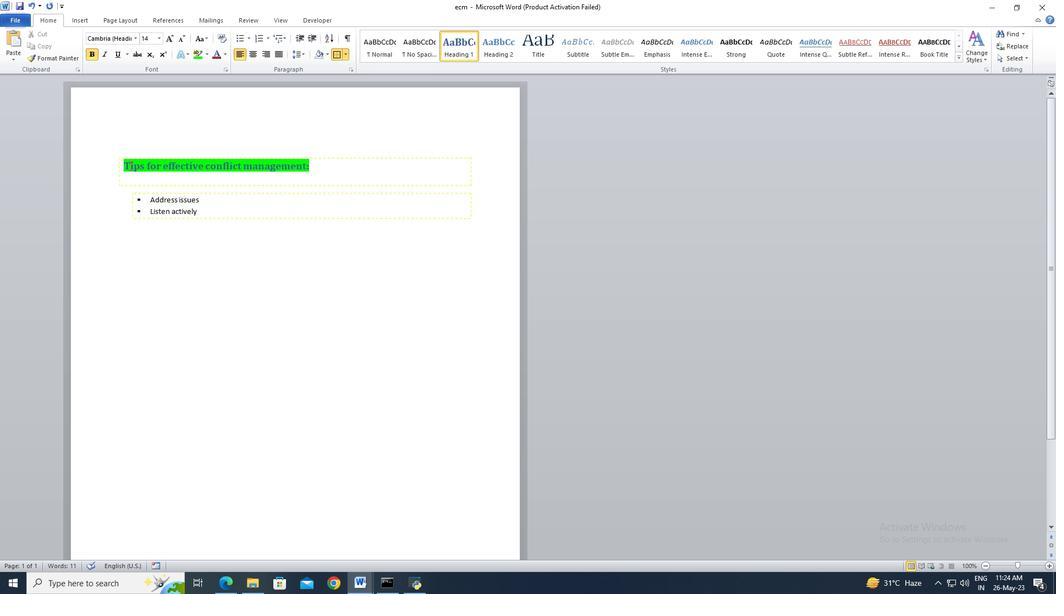 
Action: Mouse moved to (126, 162)
Screenshot: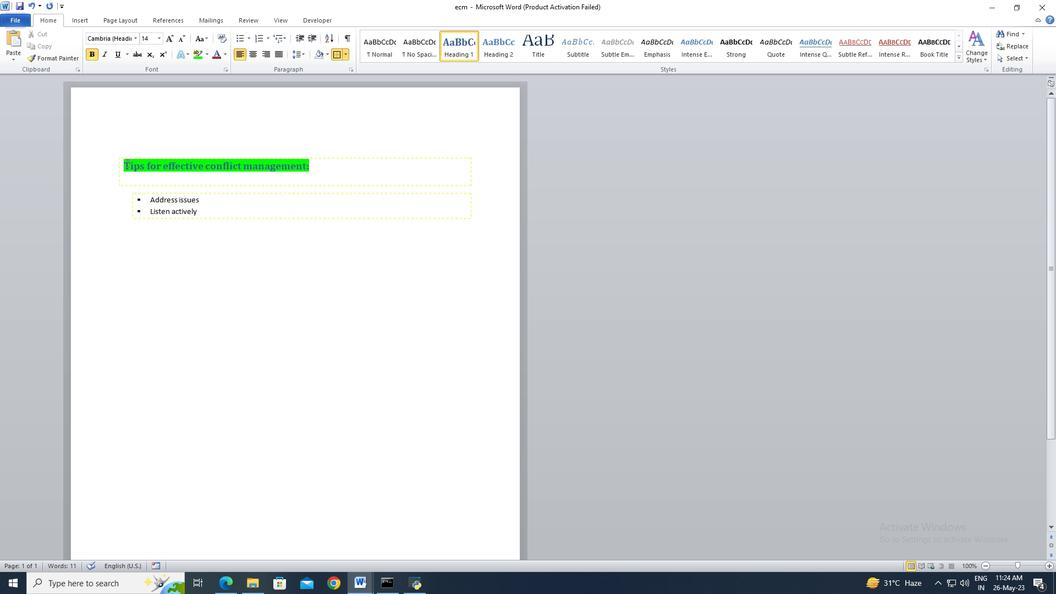 
Action: Mouse pressed left at (126, 162)
Screenshot: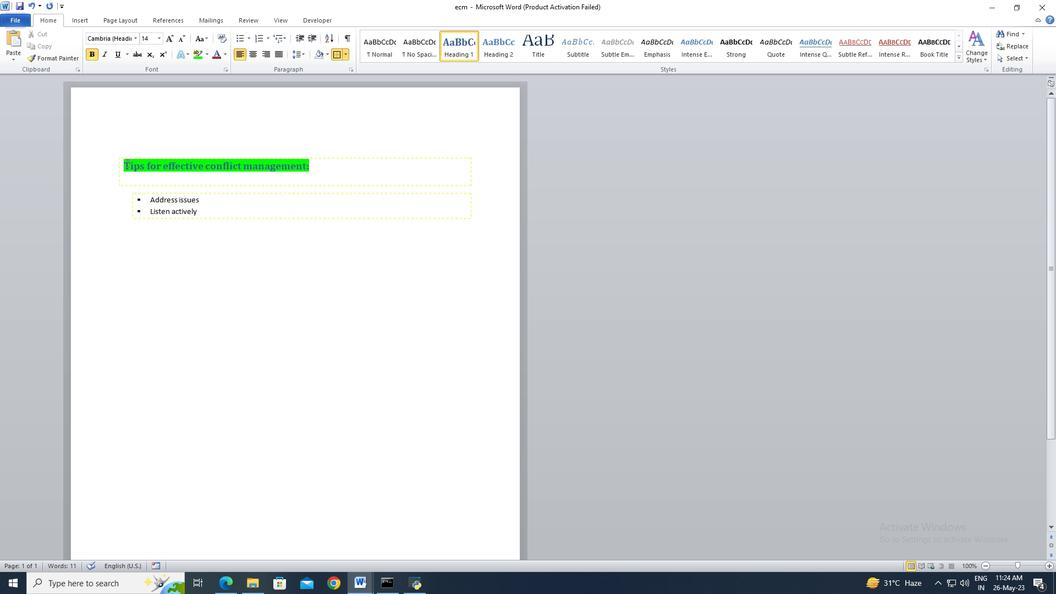 
Action: Mouse moved to (312, 167)
Screenshot: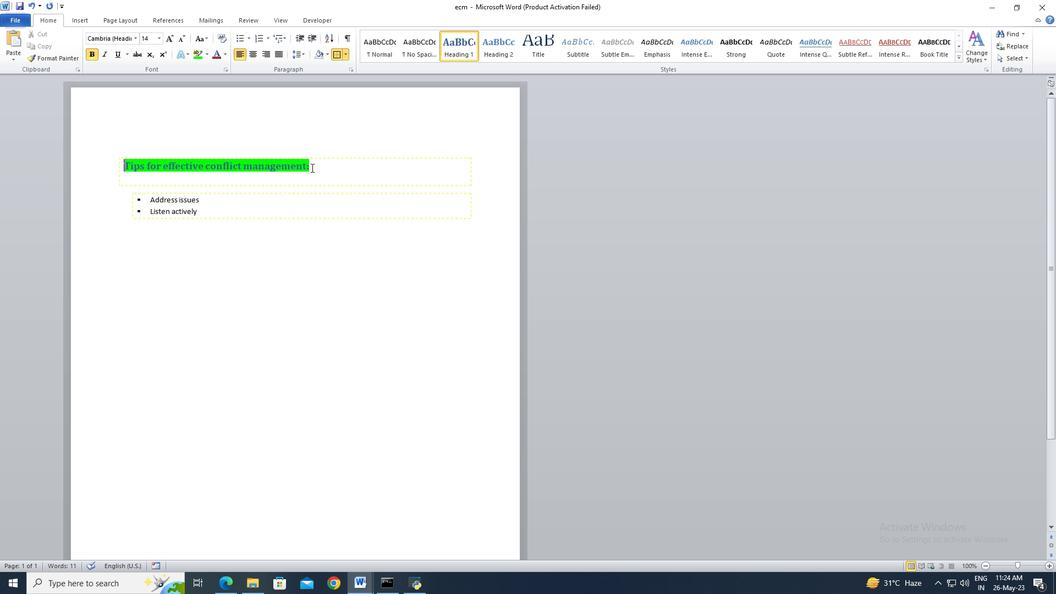 
Action: Key pressed <Key.shift><Key.shift><Key.shift><Key.shift><Key.shift><Key.shift><Key.shift><Key.shift><Key.shift><Key.shift>
Screenshot: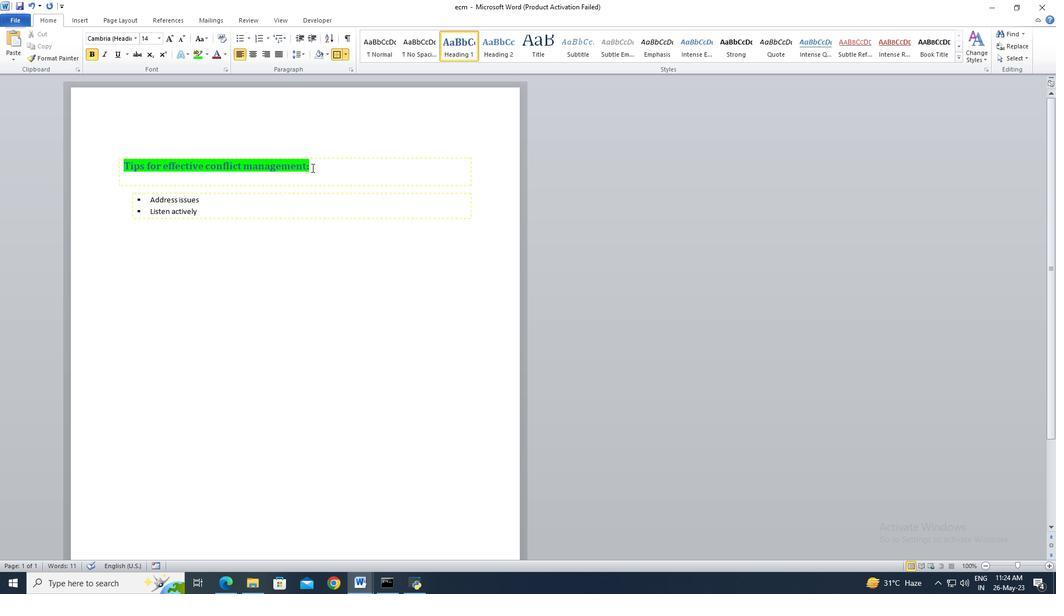 
Action: Mouse pressed left at (312, 167)
Screenshot: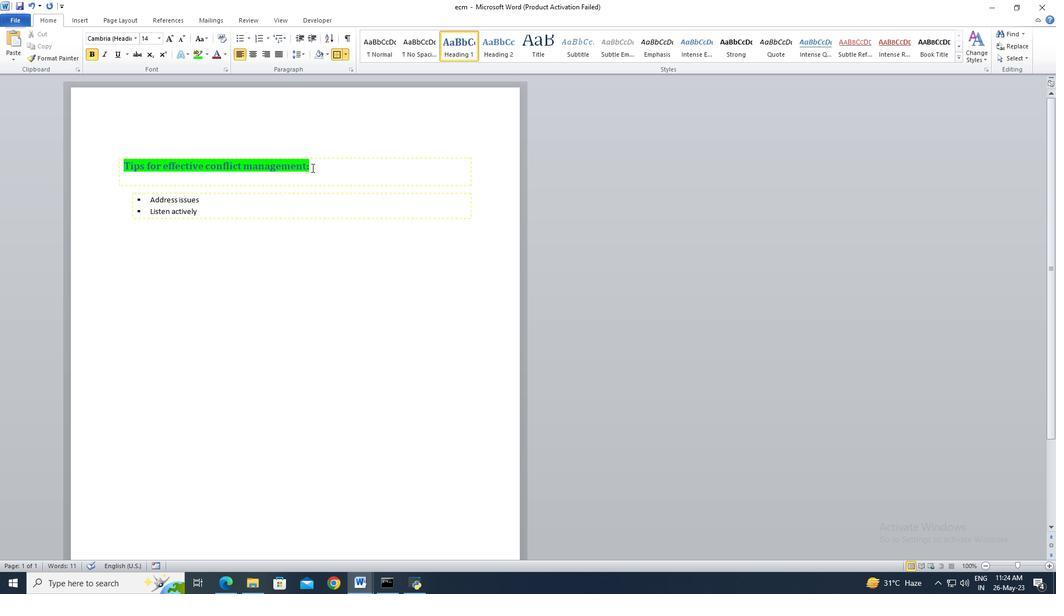 
Action: Key pressed <Key.shift><Key.shift><Key.shift><Key.shift><Key.shift><Key.shift><Key.shift><Key.shift>
Screenshot: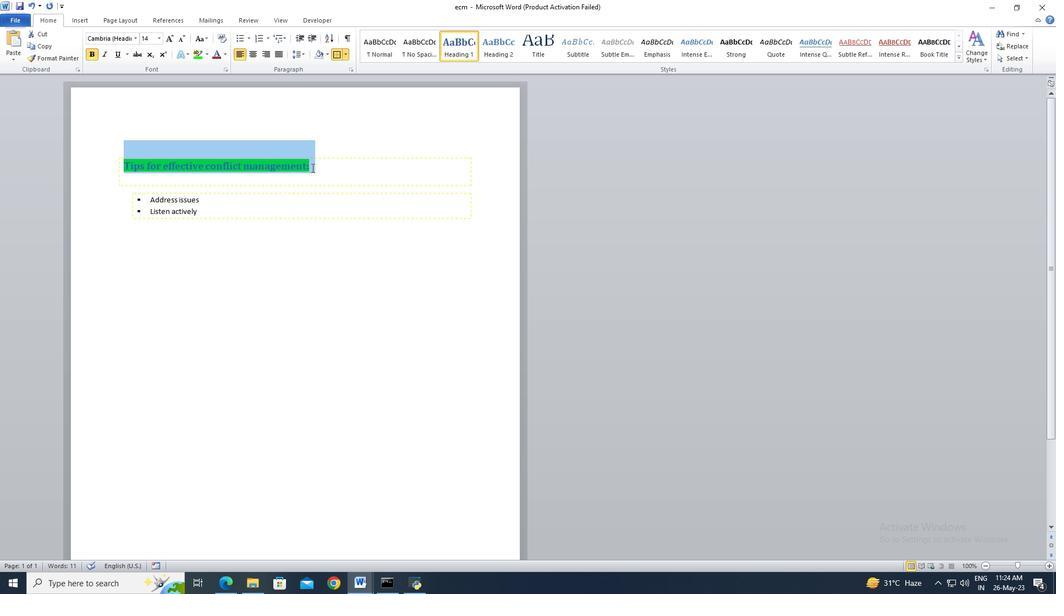 
Action: Mouse moved to (152, 41)
Screenshot: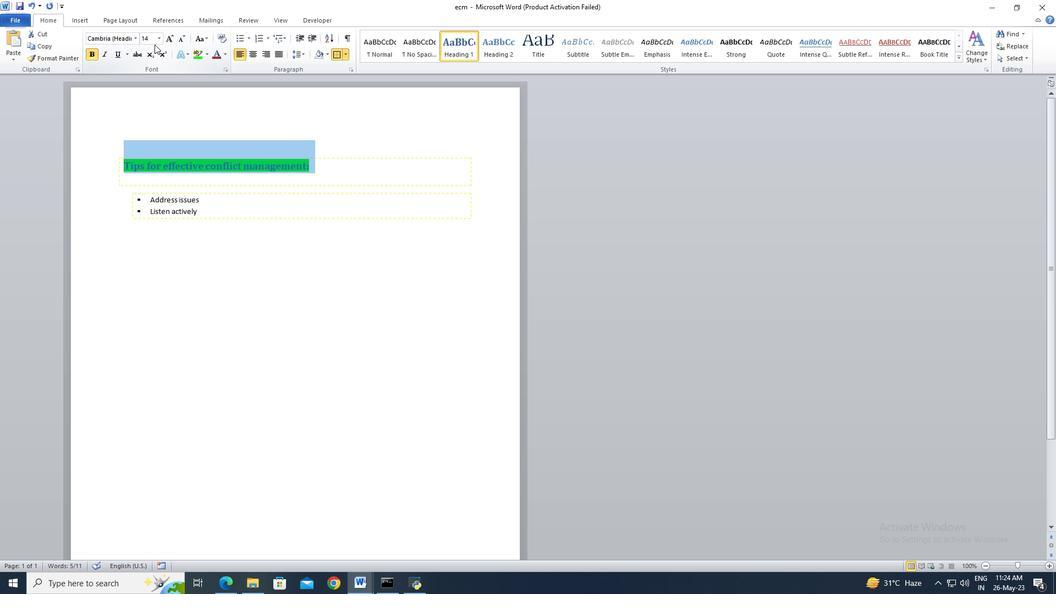 
Action: Mouse pressed left at (152, 41)
Screenshot: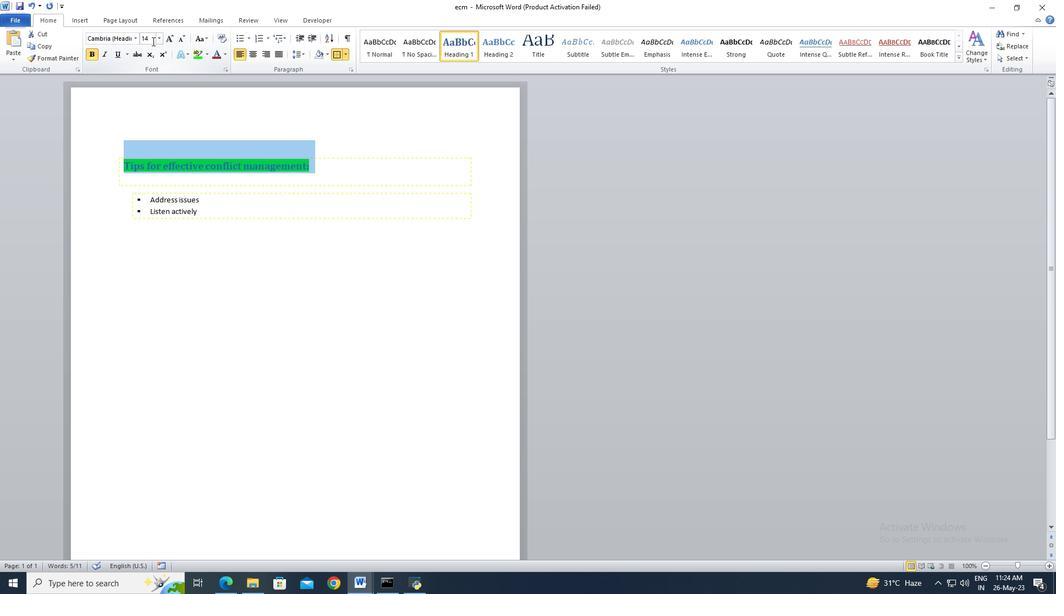 
Action: Key pressed 16<Key.enter>
Screenshot: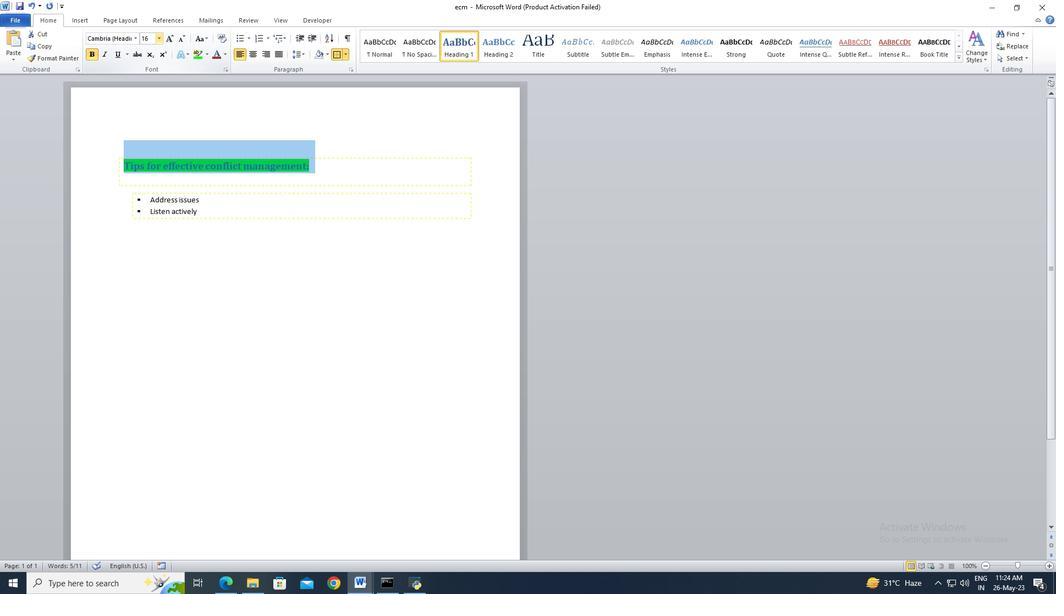 
Action: Mouse moved to (148, 198)
Screenshot: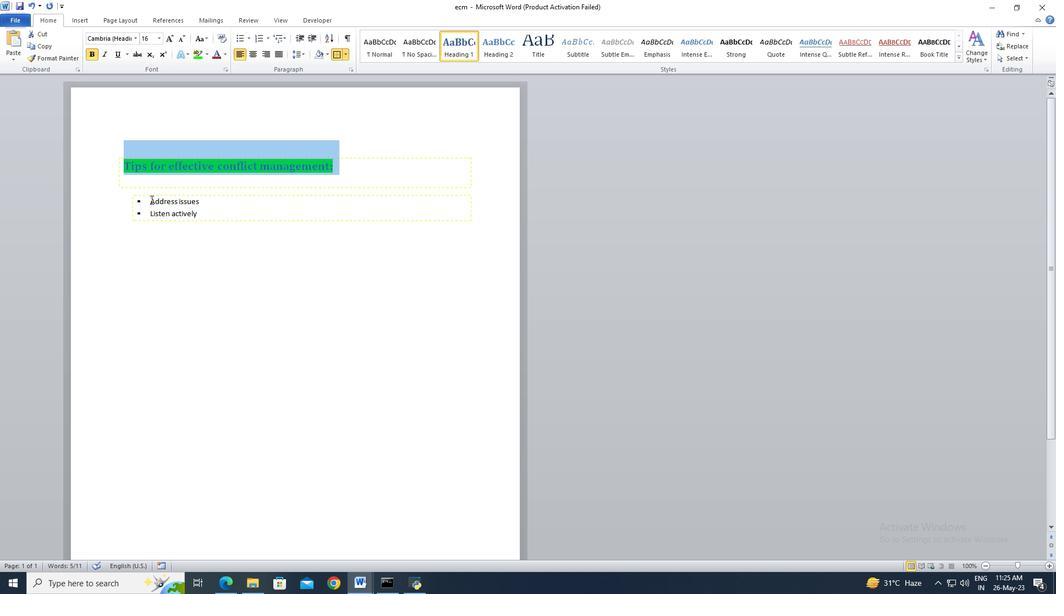 
Action: Mouse pressed left at (148, 198)
Screenshot: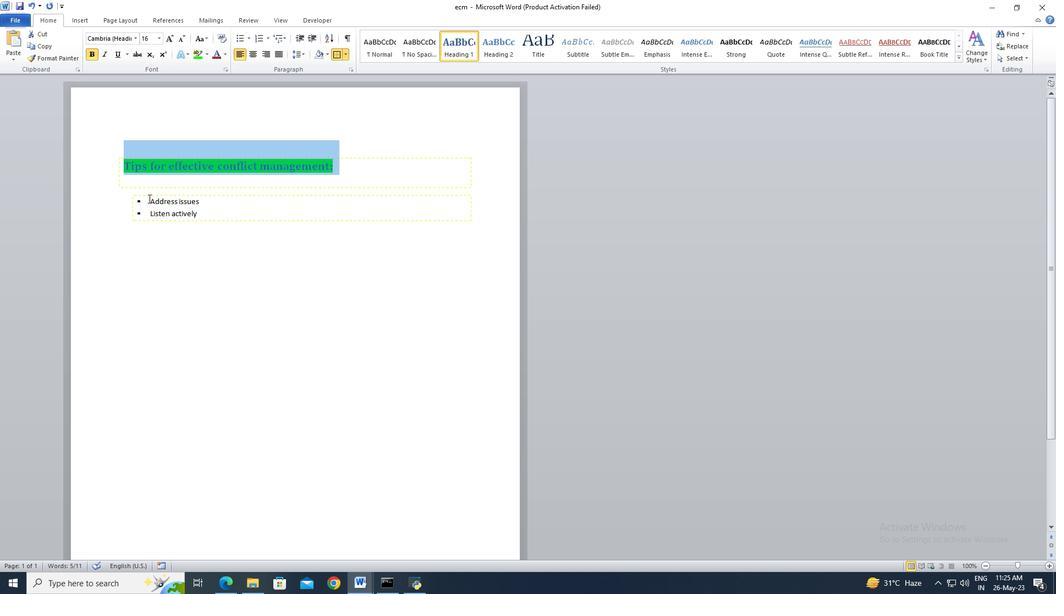 
Action: Mouse moved to (203, 213)
Screenshot: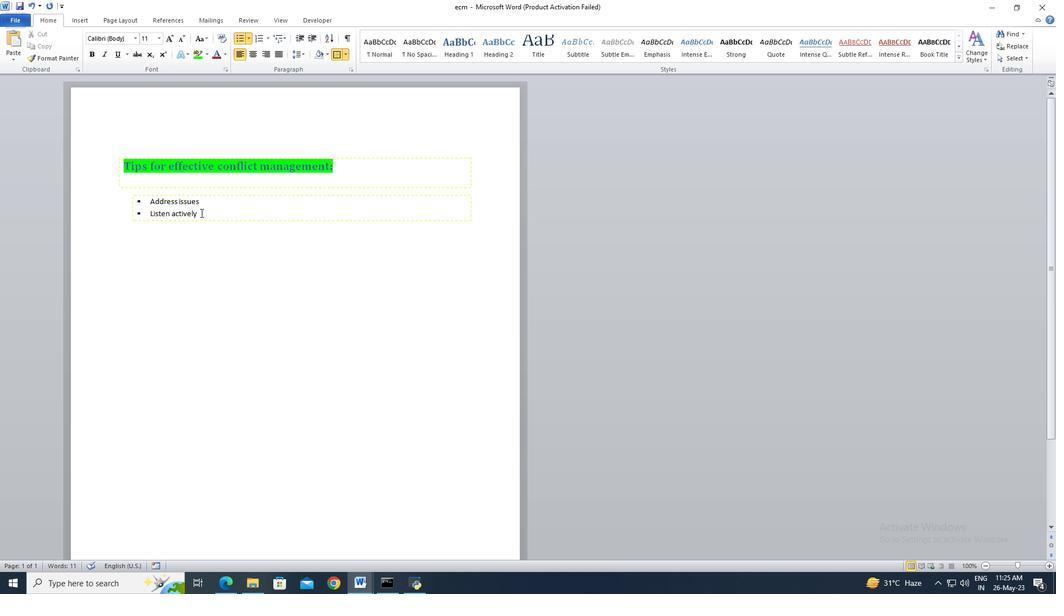 
Action: Key pressed <Key.shift>
Screenshot: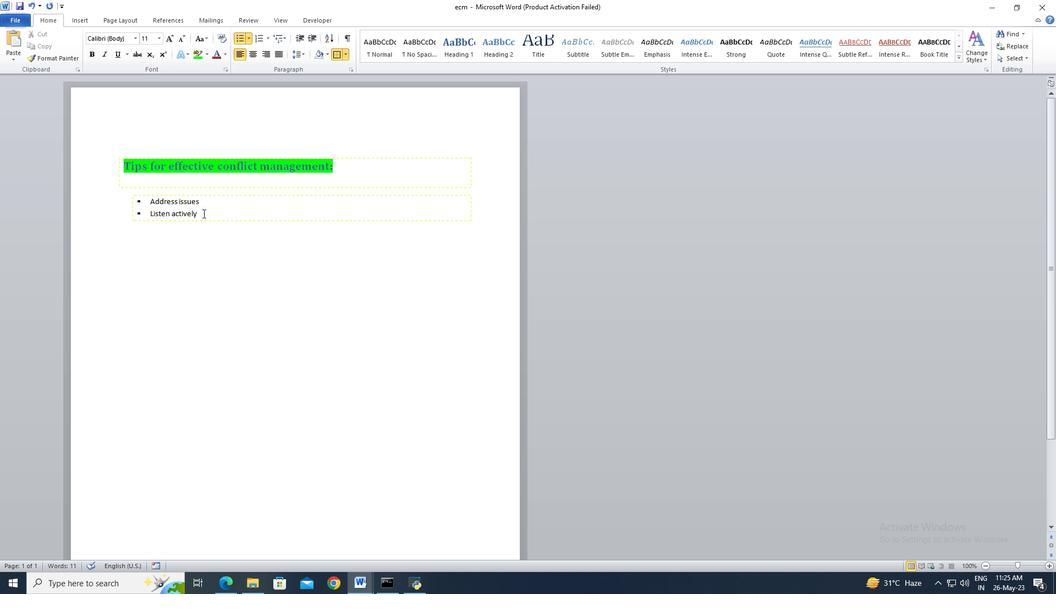 
Action: Mouse pressed left at (203, 213)
Screenshot: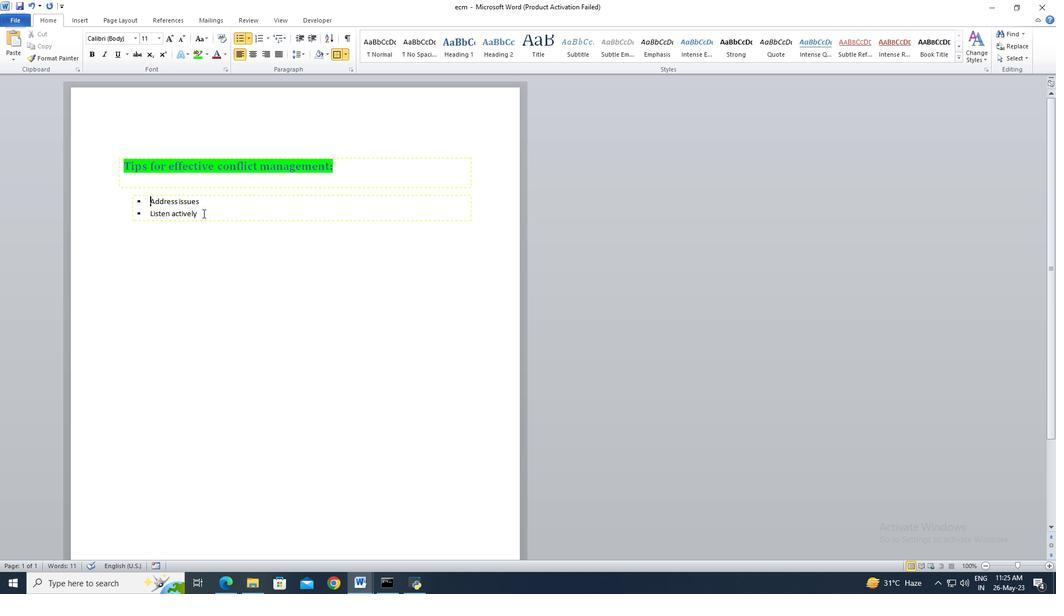 
Action: Key pressed <Key.shift><Key.shift>
Screenshot: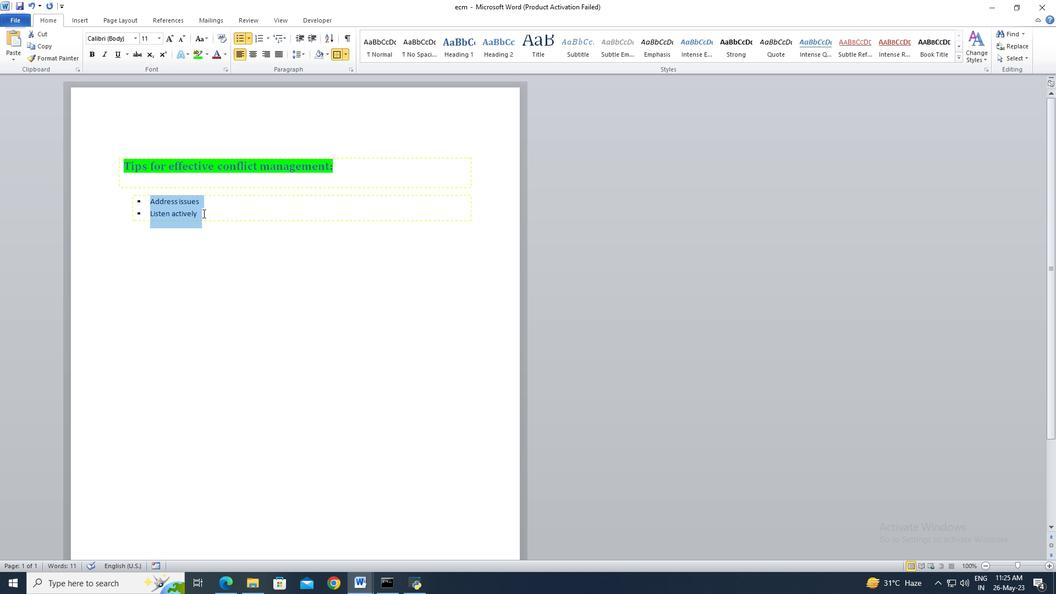
Action: Mouse moved to (151, 40)
Screenshot: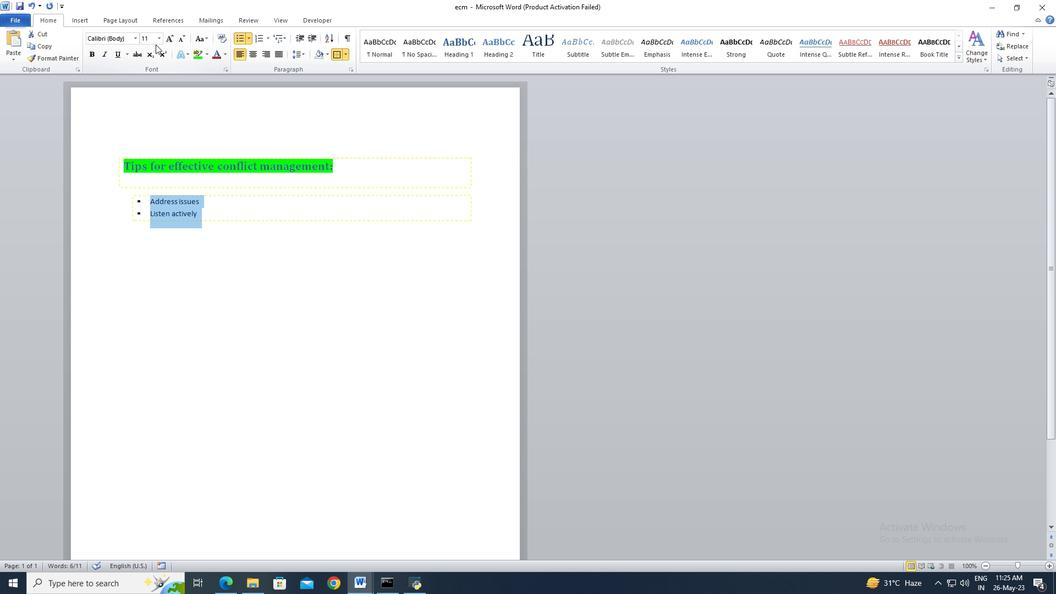 
Action: Mouse pressed left at (151, 40)
Screenshot: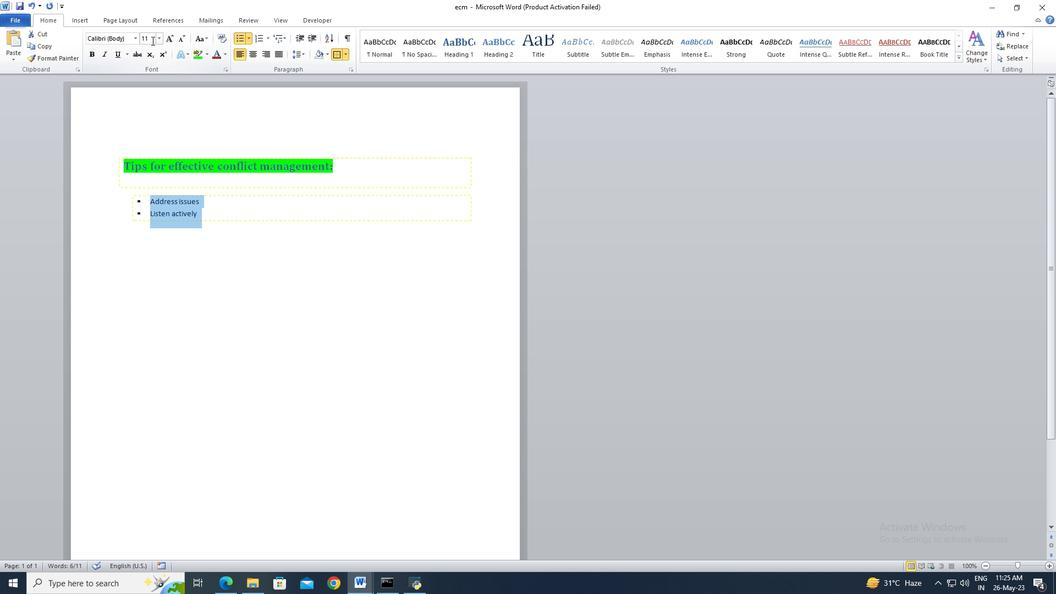 
Action: Key pressed 16<Key.enter>
Screenshot: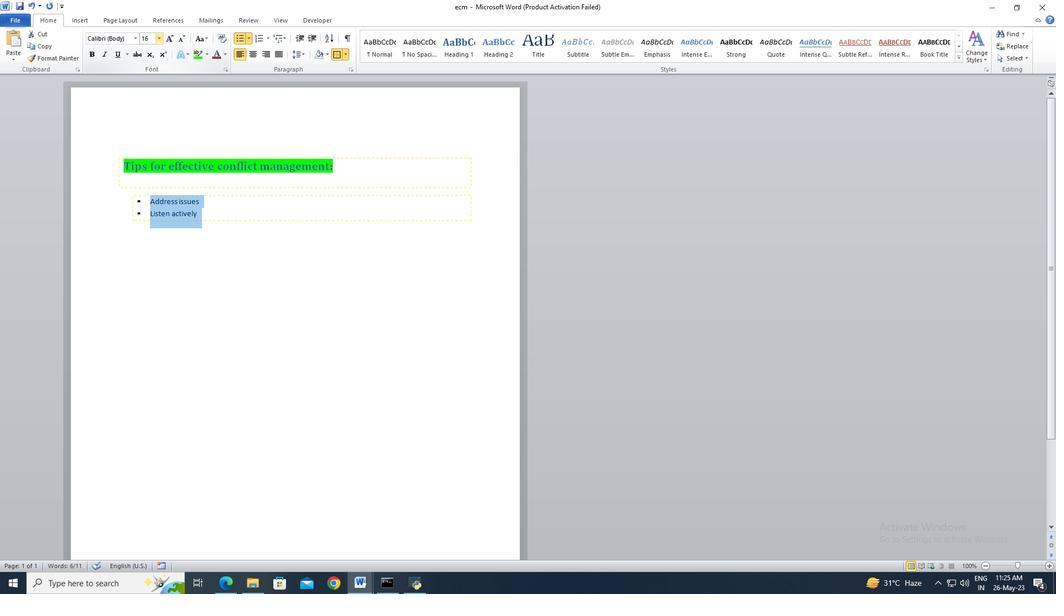 
Action: Mouse moved to (250, 216)
Screenshot: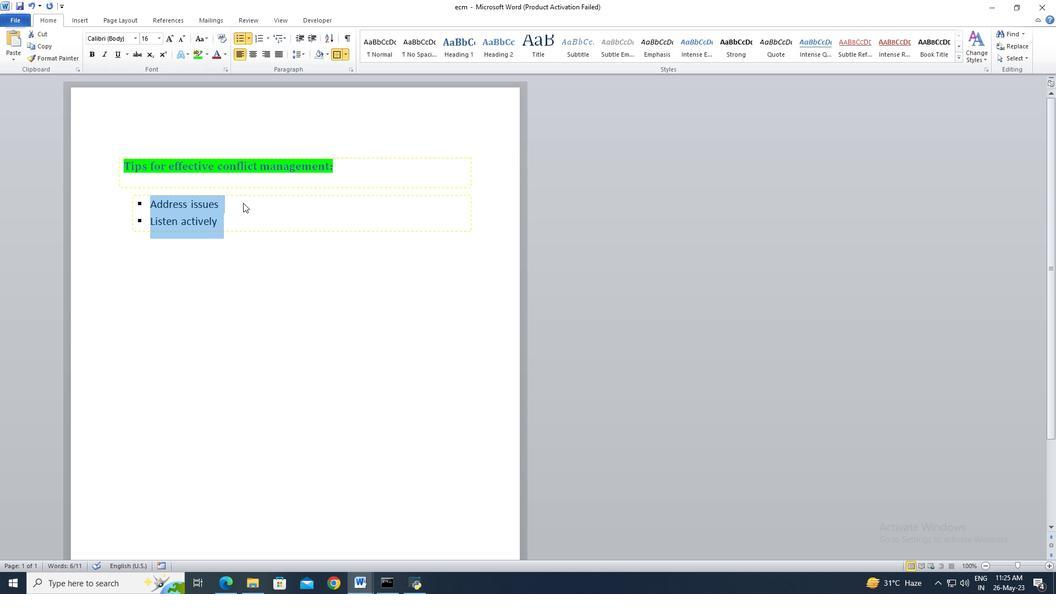 
Action: Mouse pressed left at (250, 216)
Screenshot: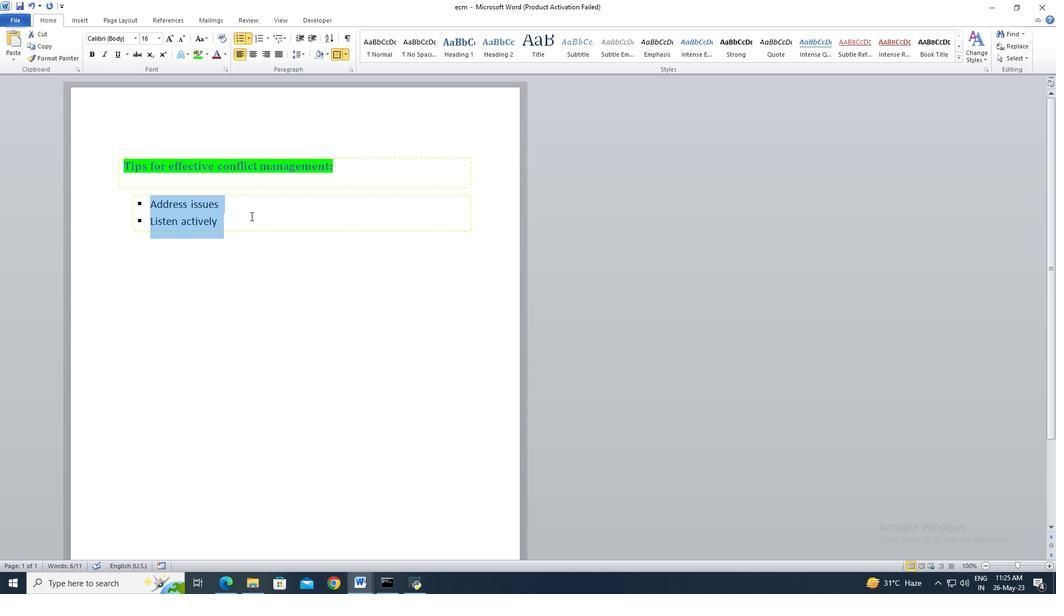 
